 Task: Look for space in Calvià, Spain from 11th June, 2023 to 17th June, 2023 for 1 adult in price range Rs.5000 to Rs.12000. Place can be private room with 1  bedroom having 1 bed and 1 bathroom. Property type can be house, flat, guest house, hotel. Booking option can be shelf check-in. Required host language is English.
Action: Mouse moved to (285, 139)
Screenshot: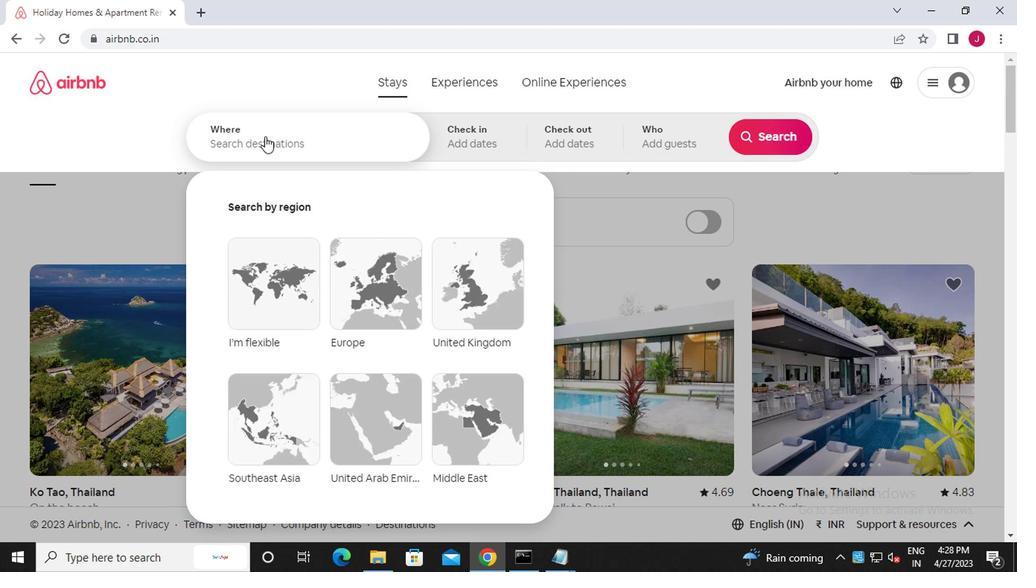 
Action: Mouse pressed left at (285, 139)
Screenshot: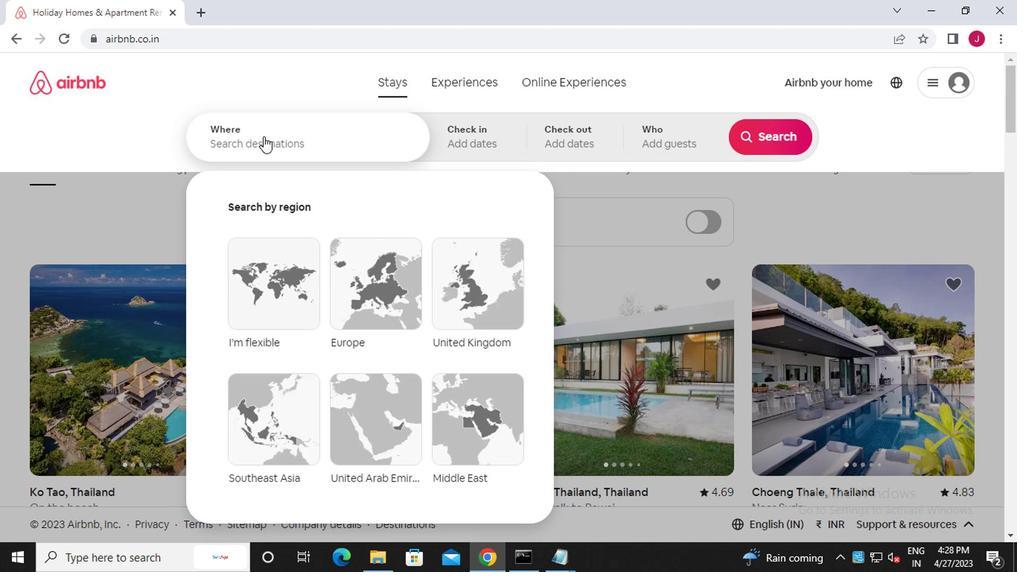 
Action: Mouse moved to (285, 137)
Screenshot: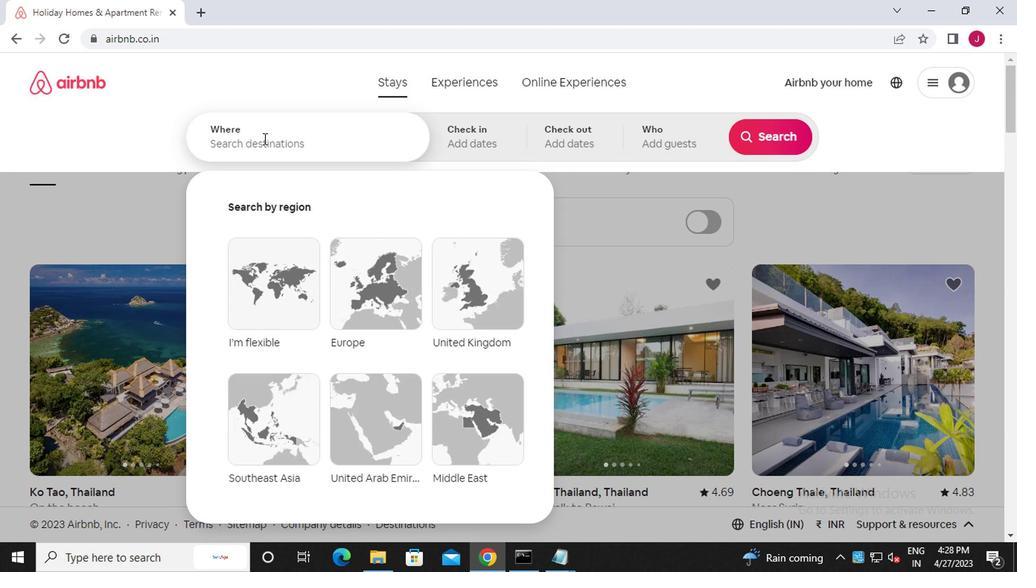 
Action: Key pressed c<Key.caps_lock>alvia
Screenshot: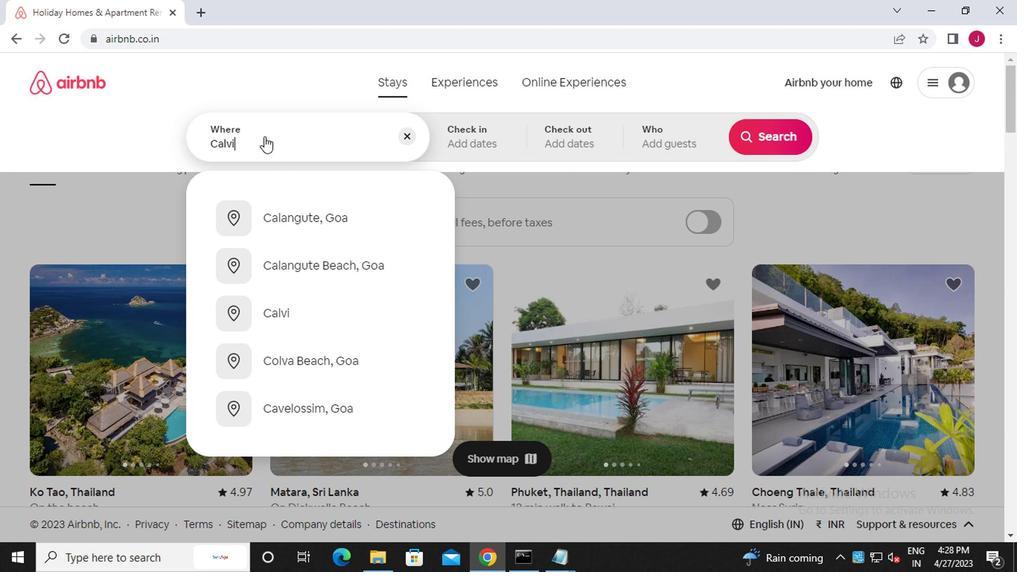 
Action: Mouse moved to (344, 265)
Screenshot: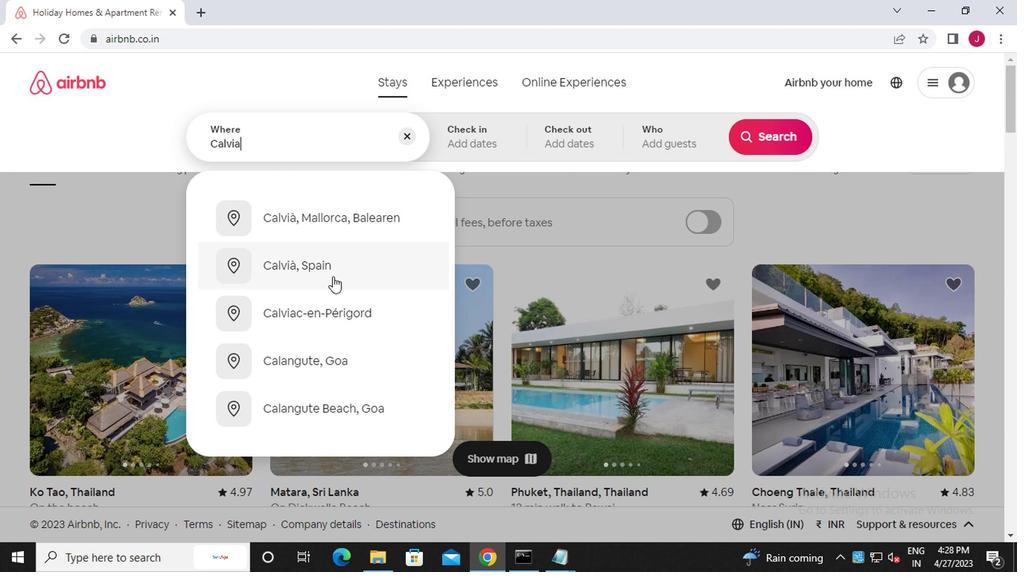 
Action: Mouse pressed left at (344, 265)
Screenshot: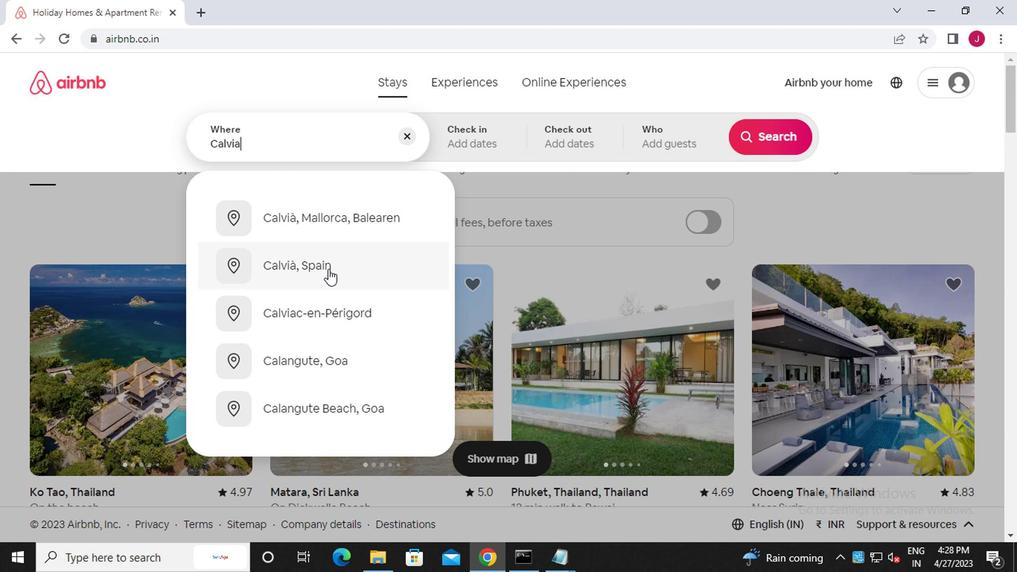 
Action: Mouse moved to (758, 260)
Screenshot: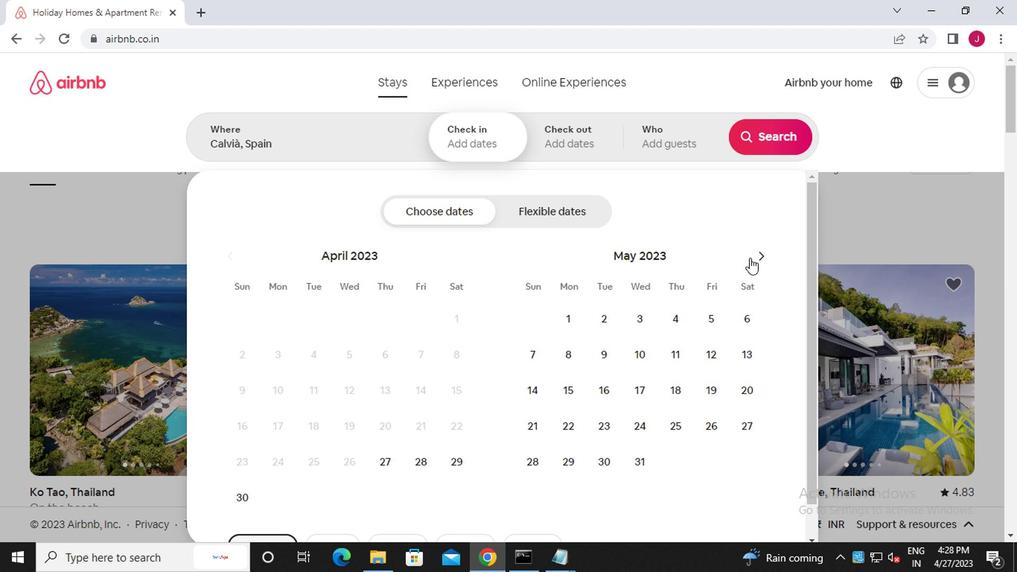 
Action: Mouse pressed left at (758, 260)
Screenshot: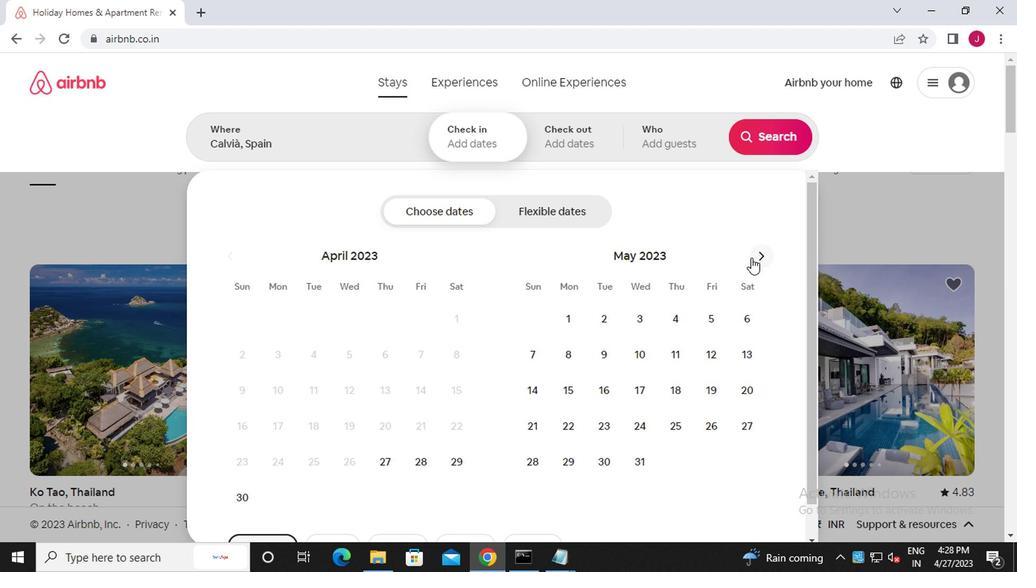 
Action: Mouse moved to (550, 385)
Screenshot: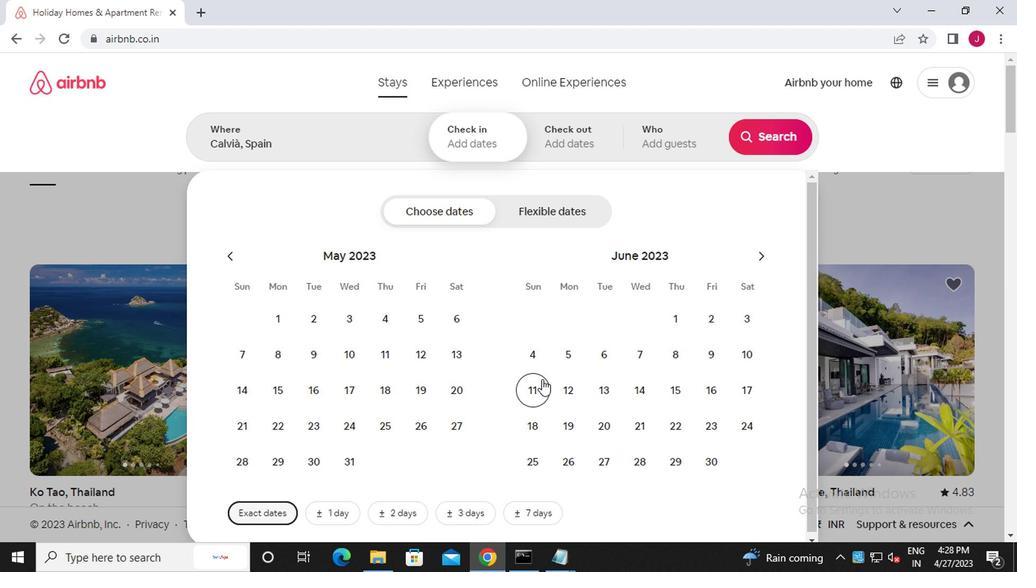 
Action: Mouse pressed left at (550, 385)
Screenshot: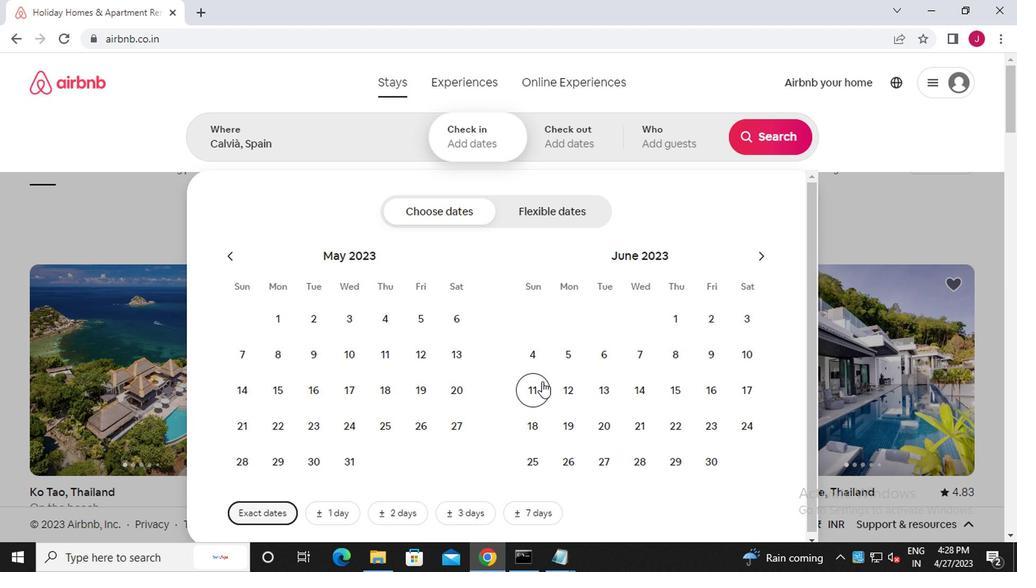 
Action: Mouse moved to (742, 389)
Screenshot: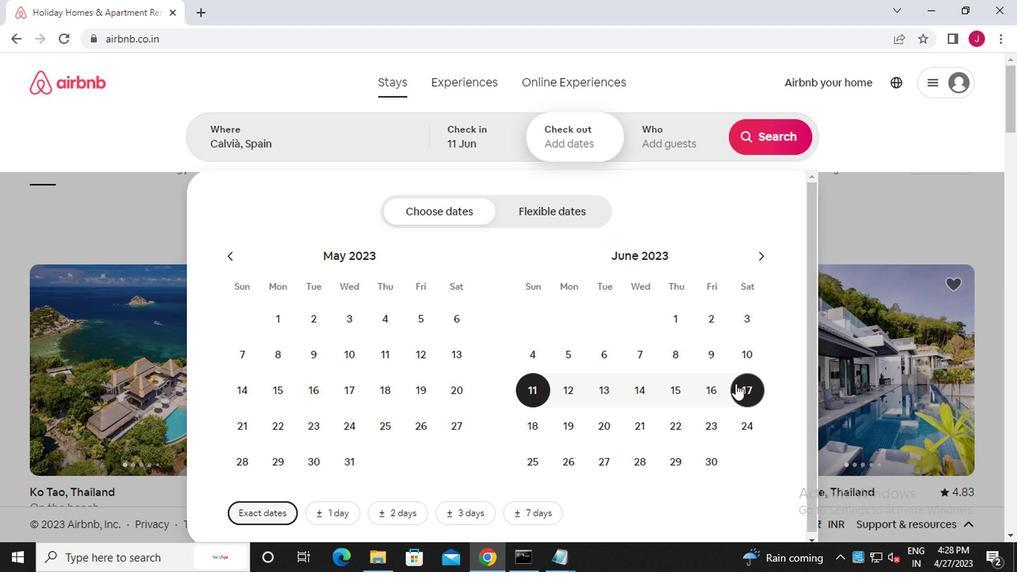 
Action: Mouse pressed left at (742, 389)
Screenshot: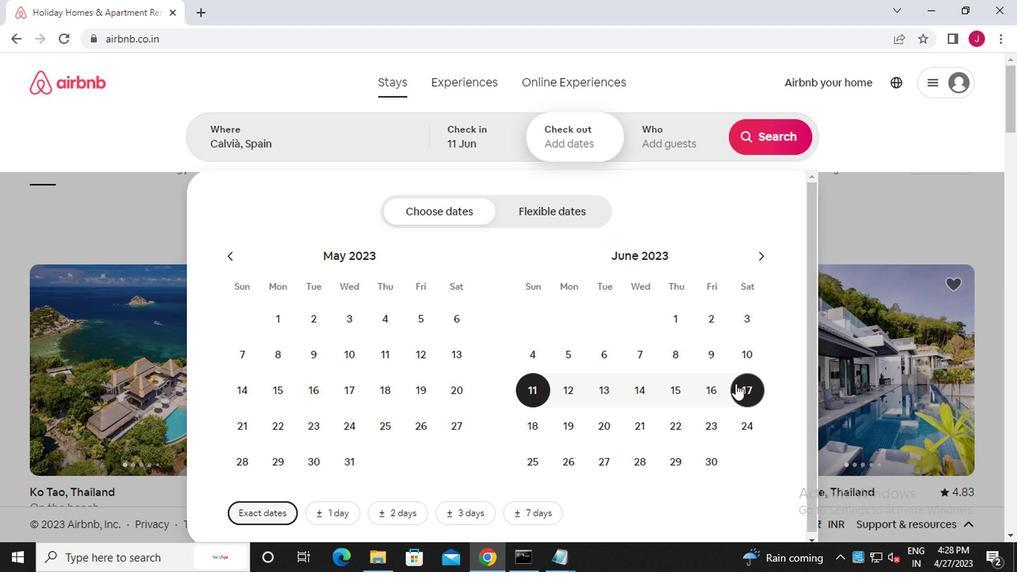 
Action: Mouse moved to (679, 145)
Screenshot: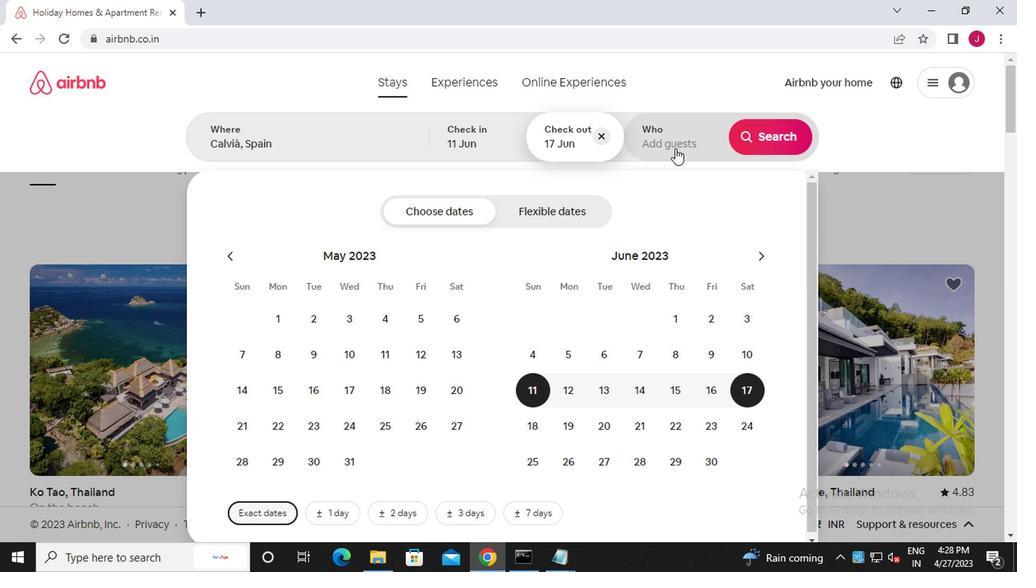
Action: Mouse pressed left at (679, 145)
Screenshot: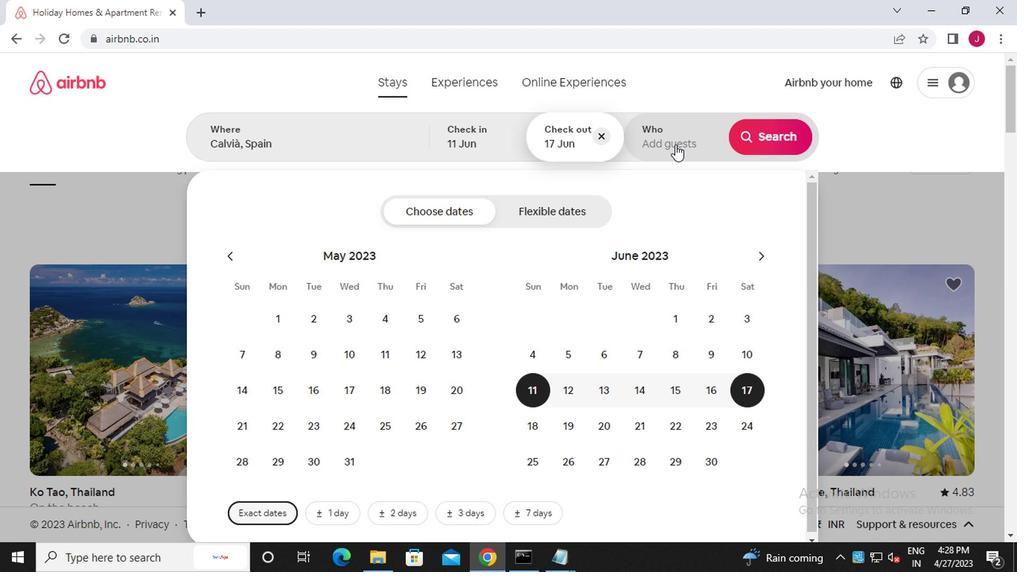 
Action: Mouse moved to (776, 215)
Screenshot: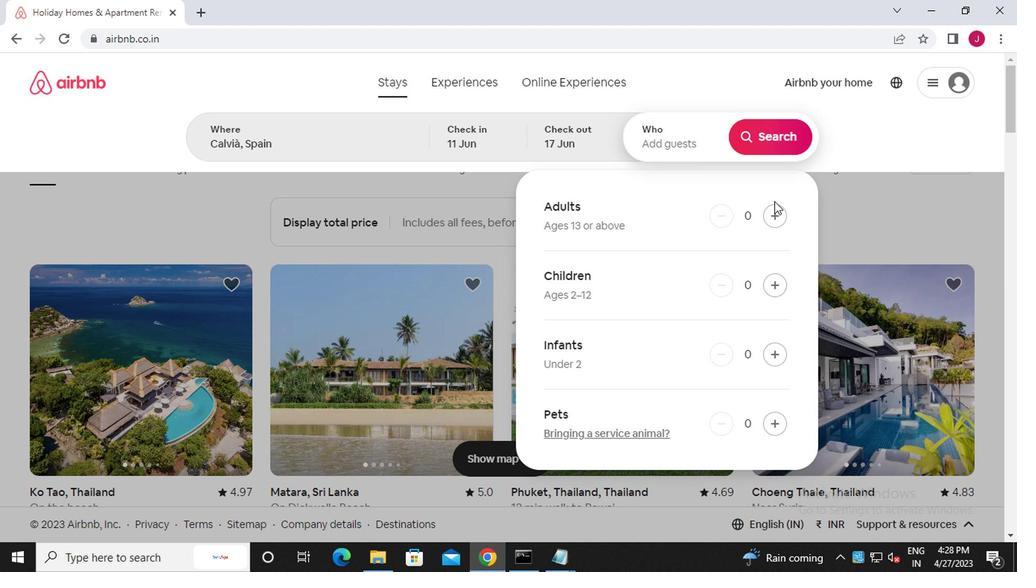 
Action: Mouse pressed left at (776, 215)
Screenshot: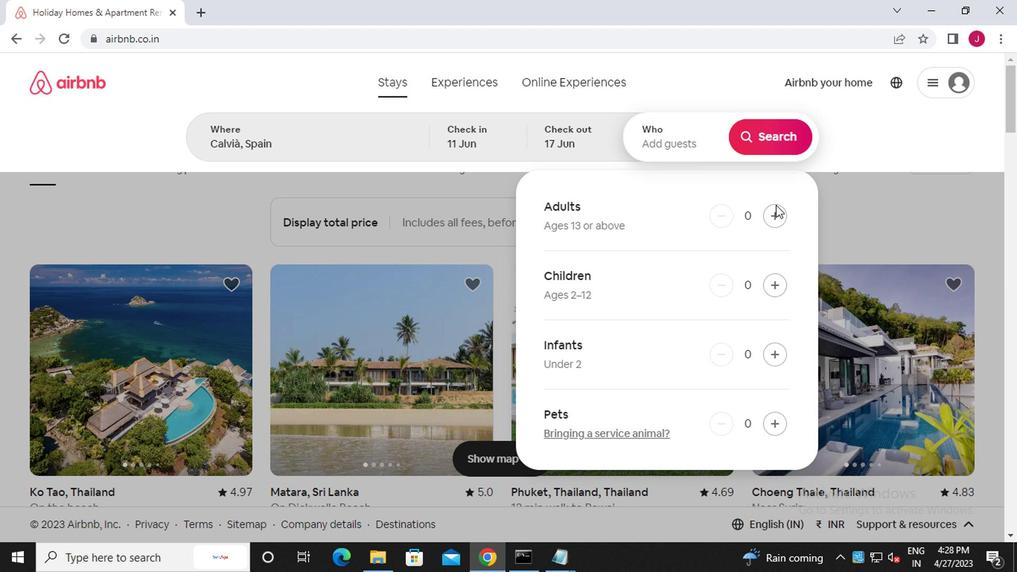 
Action: Mouse moved to (771, 138)
Screenshot: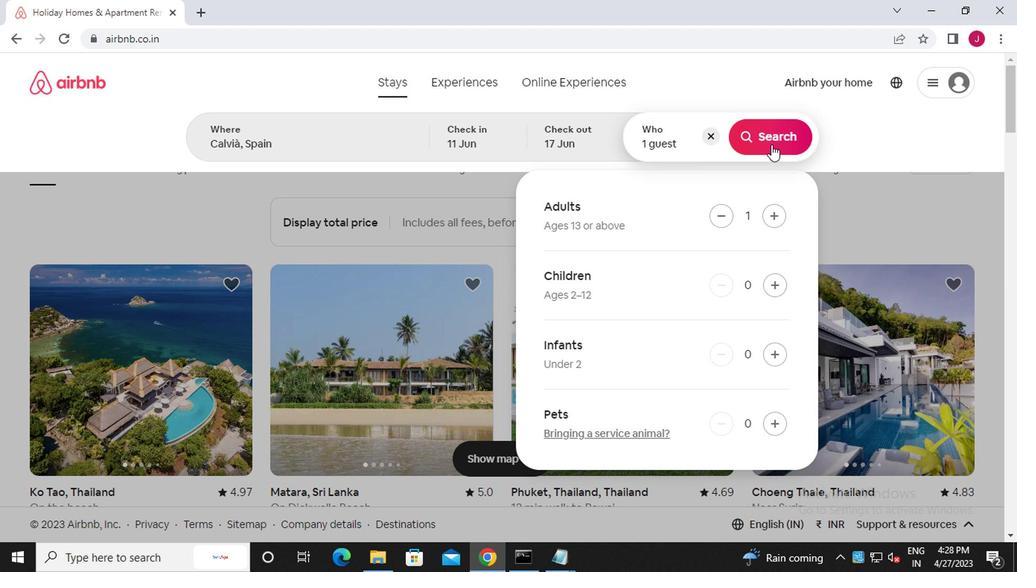 
Action: Mouse pressed left at (771, 138)
Screenshot: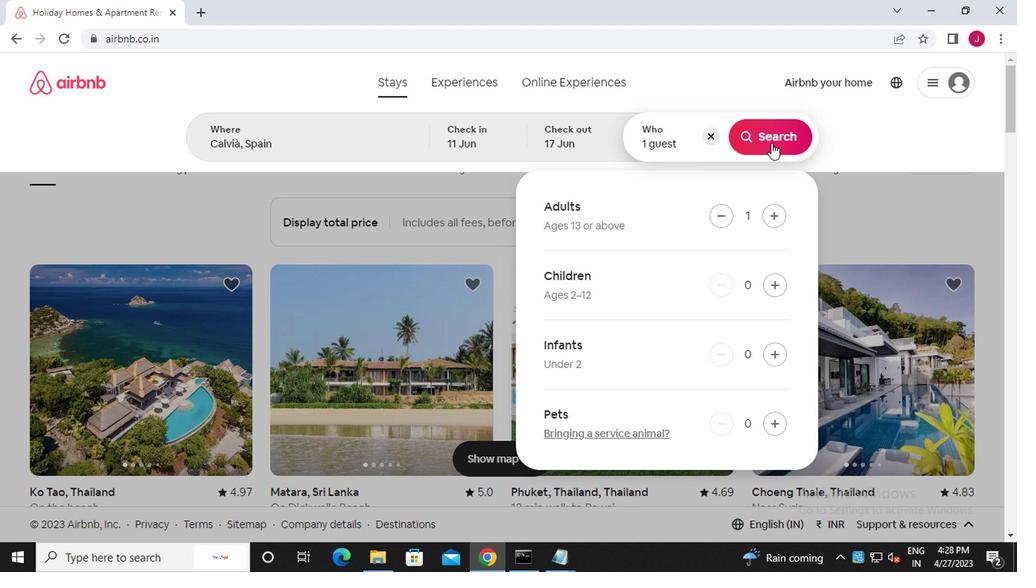 
Action: Mouse moved to (955, 153)
Screenshot: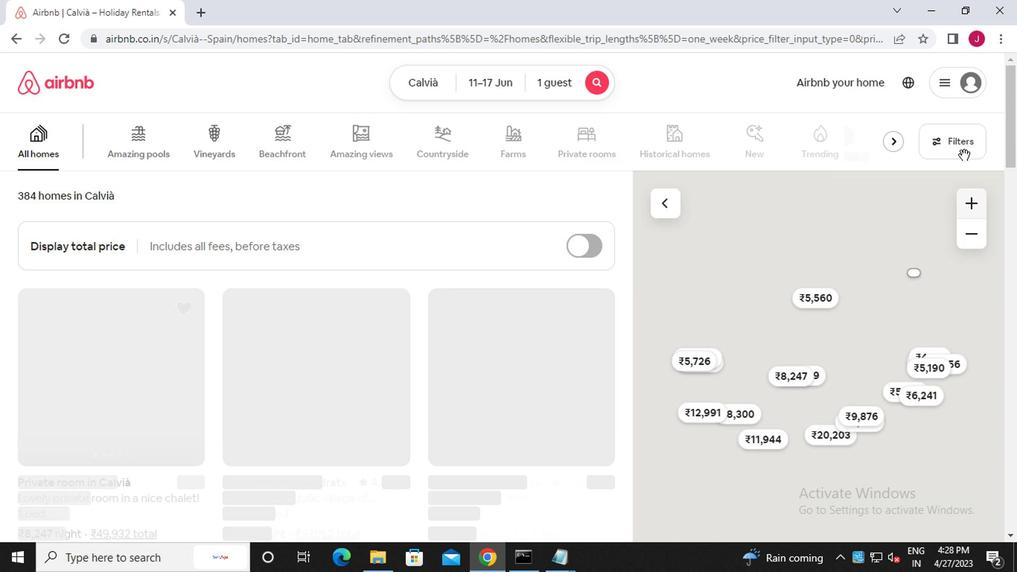 
Action: Mouse pressed left at (955, 153)
Screenshot: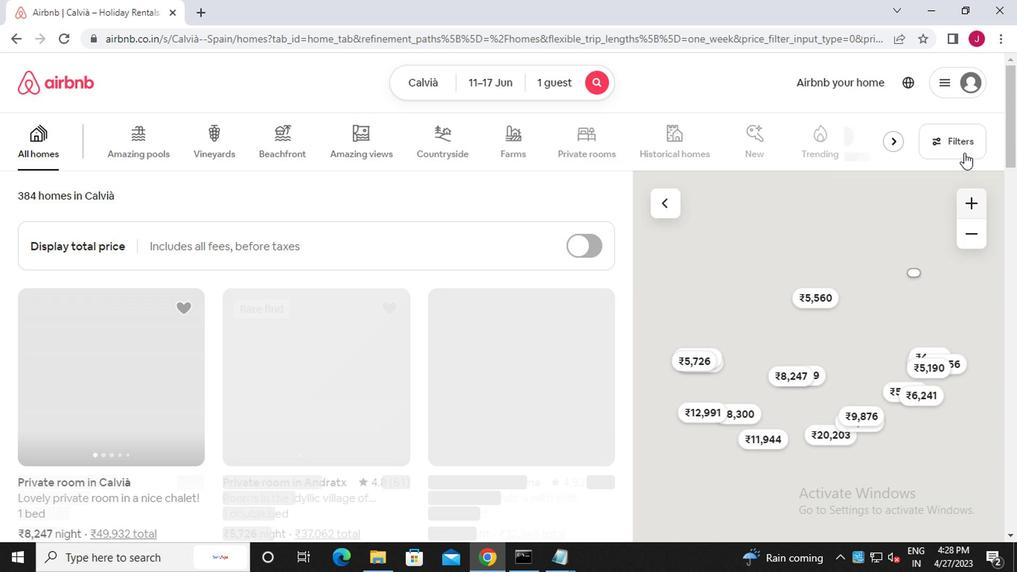
Action: Mouse moved to (362, 331)
Screenshot: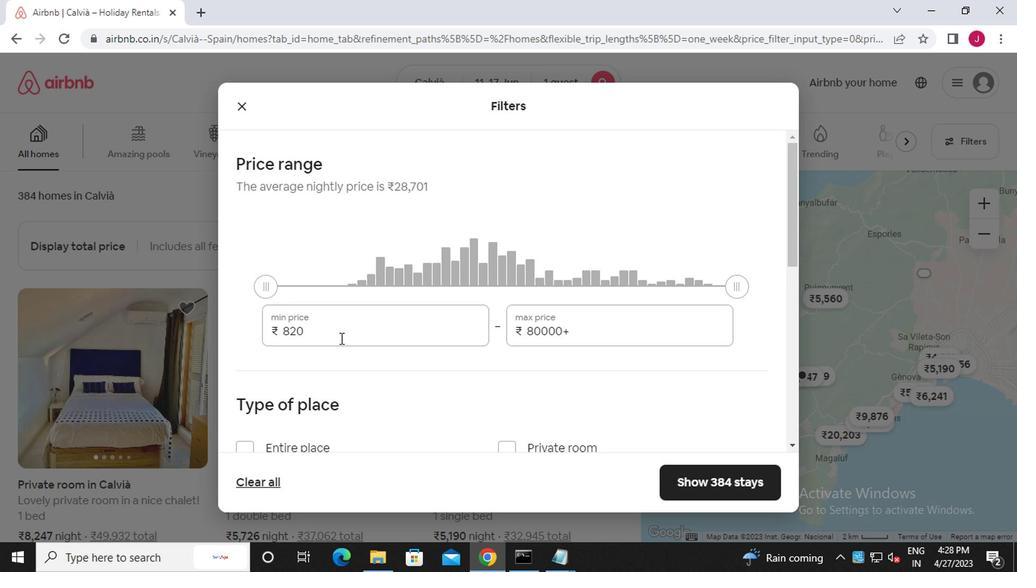 
Action: Mouse pressed left at (362, 331)
Screenshot: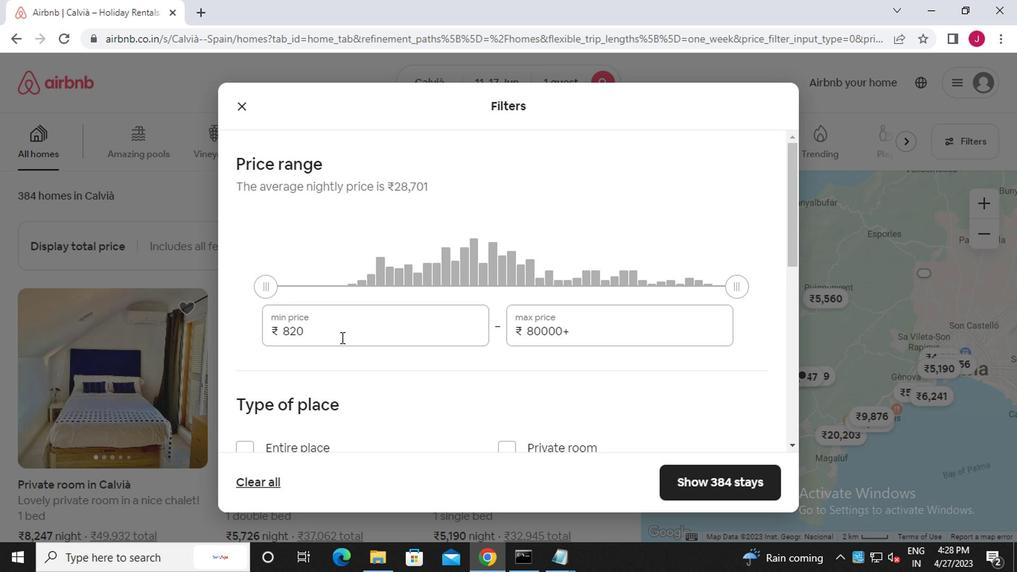 
Action: Mouse moved to (362, 330)
Screenshot: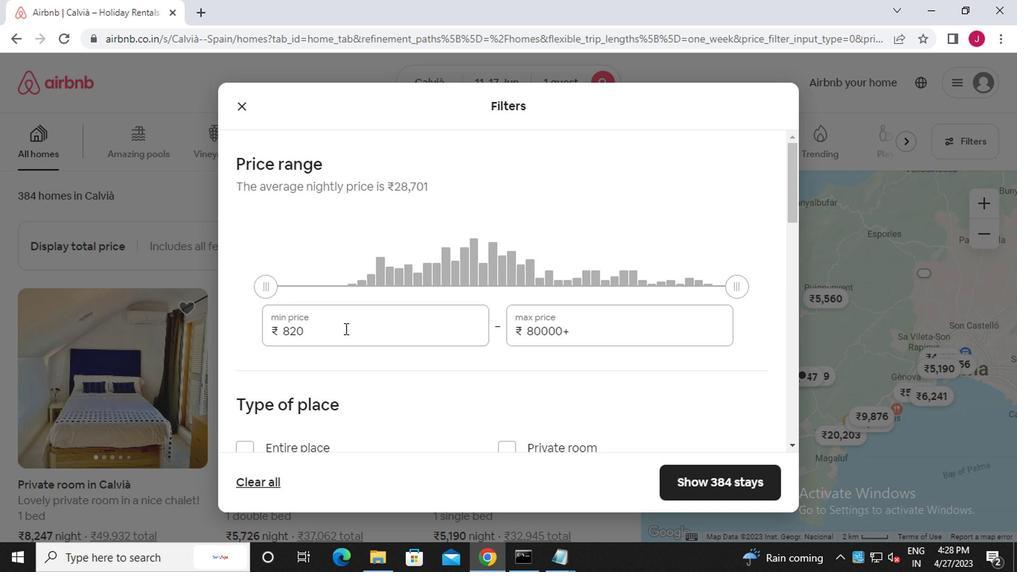 
Action: Key pressed <Key.backspace><Key.backspace><Key.backspace><<101>><<96>><<96>><<96>>
Screenshot: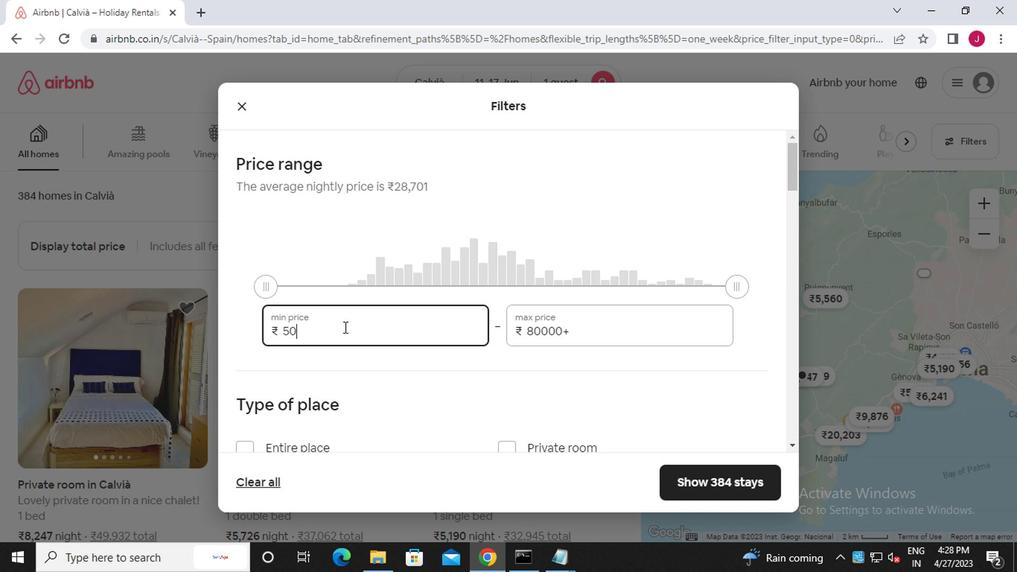 
Action: Mouse moved to (628, 330)
Screenshot: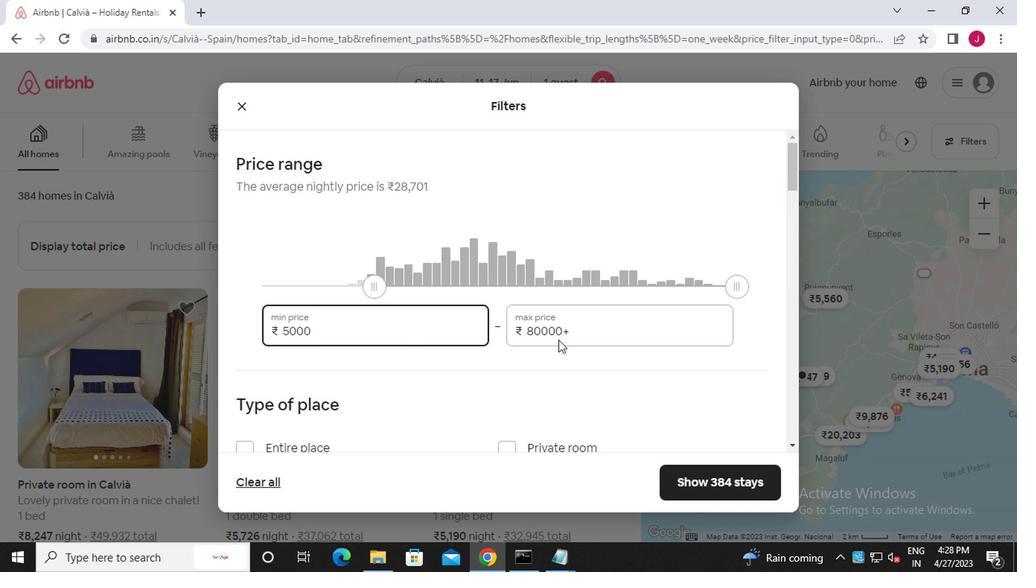 
Action: Mouse pressed left at (628, 330)
Screenshot: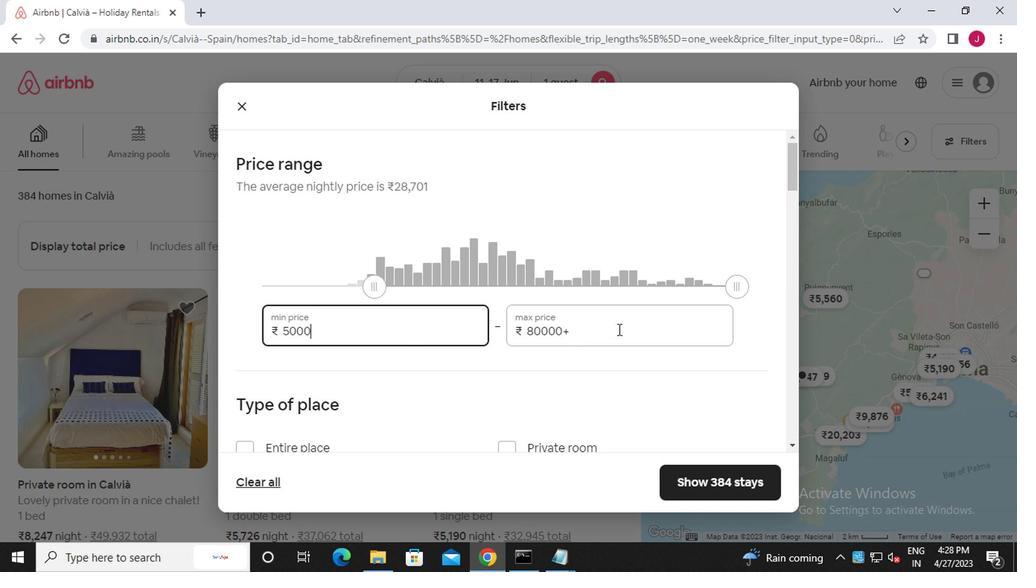 
Action: Mouse moved to (623, 330)
Screenshot: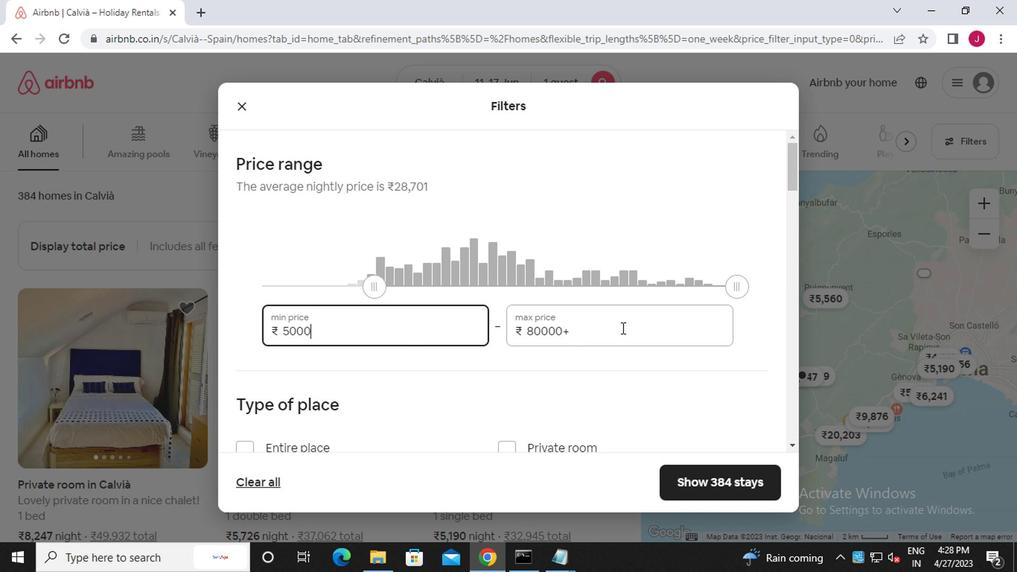 
Action: Key pressed <Key.backspace><Key.backspace><Key.backspace><Key.backspace><Key.backspace><Key.backspace><Key.backspace><Key.backspace><Key.backspace><Key.backspace><Key.backspace><Key.backspace><Key.backspace><Key.backspace><Key.backspace><<97>><<98>><<96>><<96>><<96>>
Screenshot: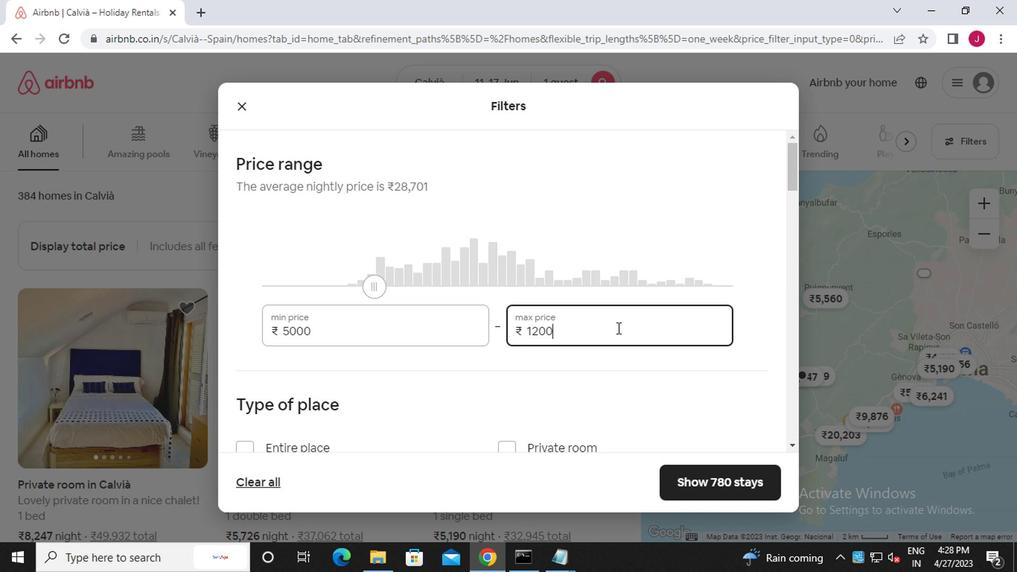 
Action: Mouse moved to (622, 330)
Screenshot: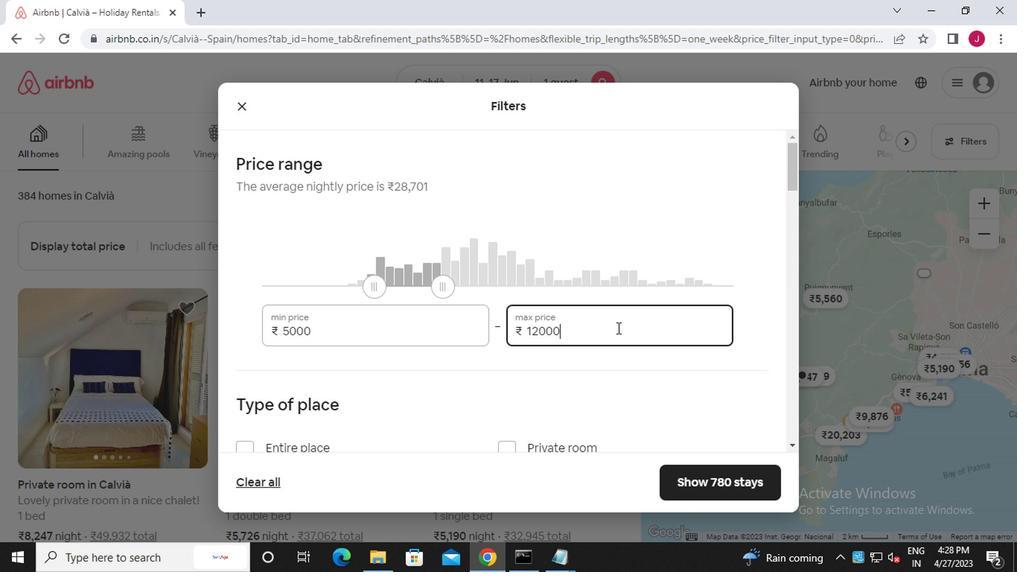 
Action: Mouse scrolled (622, 330) with delta (0, 0)
Screenshot: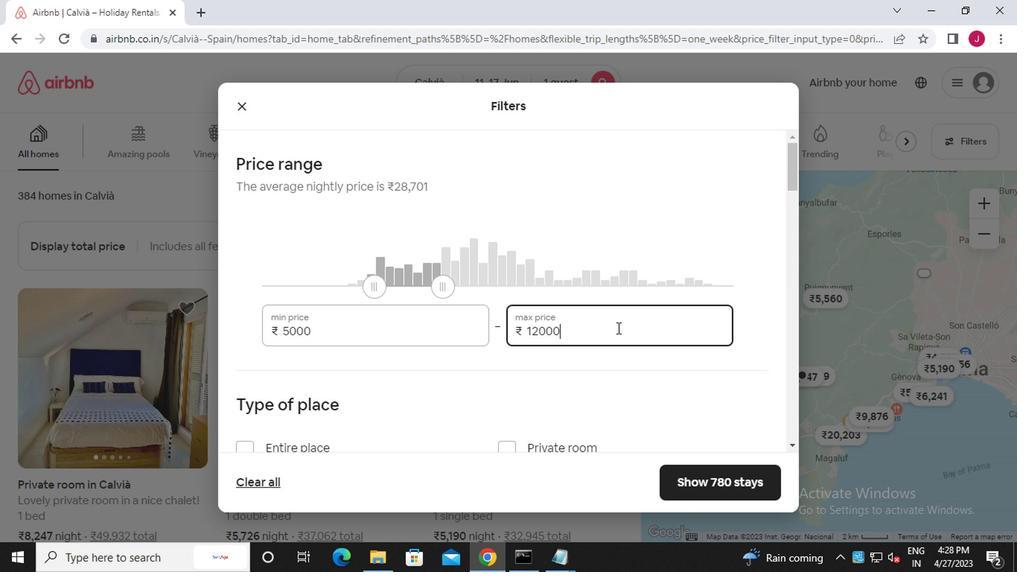 
Action: Mouse moved to (622, 330)
Screenshot: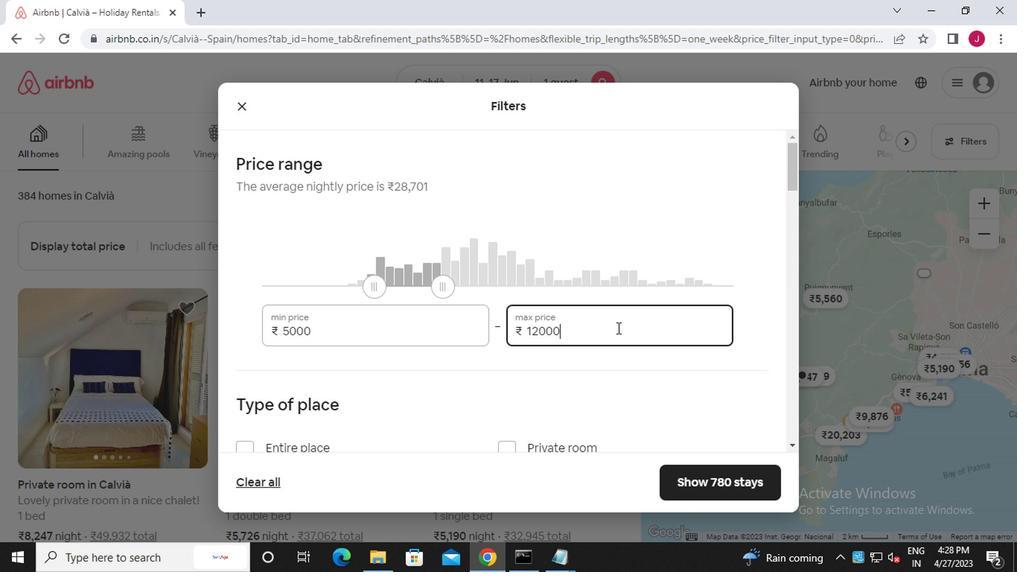 
Action: Mouse scrolled (622, 330) with delta (0, 0)
Screenshot: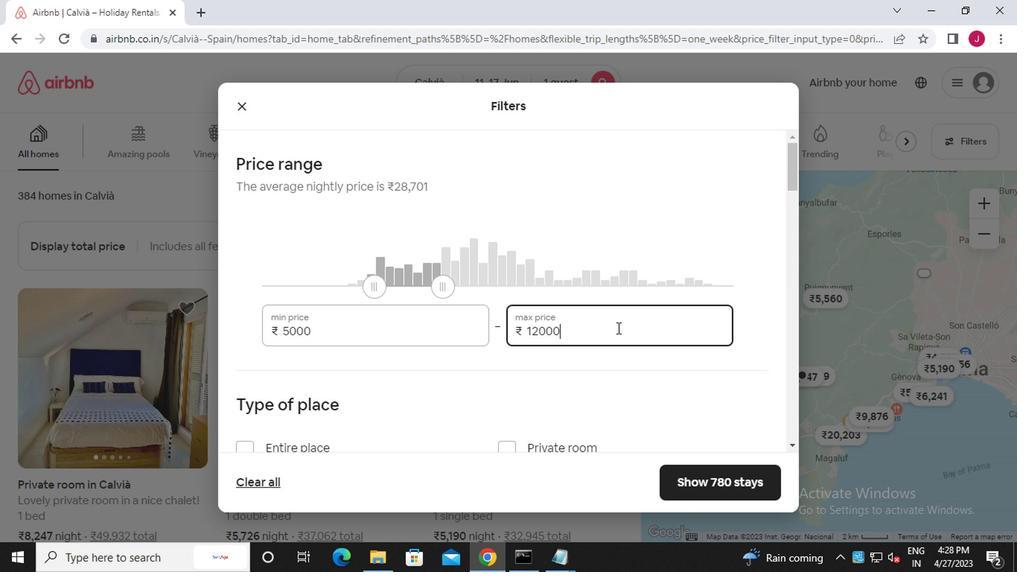 
Action: Mouse moved to (521, 301)
Screenshot: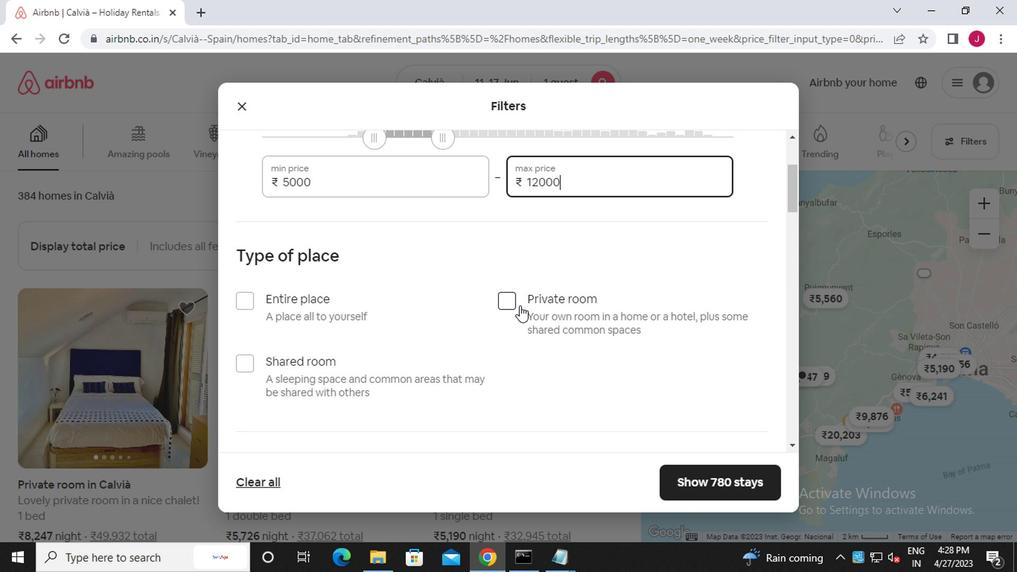 
Action: Mouse pressed left at (521, 301)
Screenshot: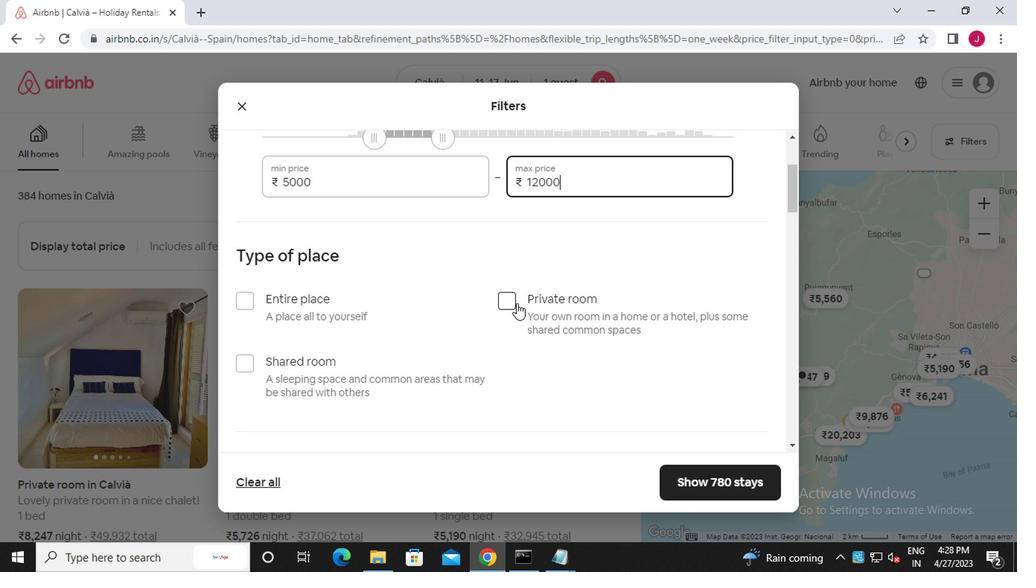 
Action: Mouse moved to (424, 328)
Screenshot: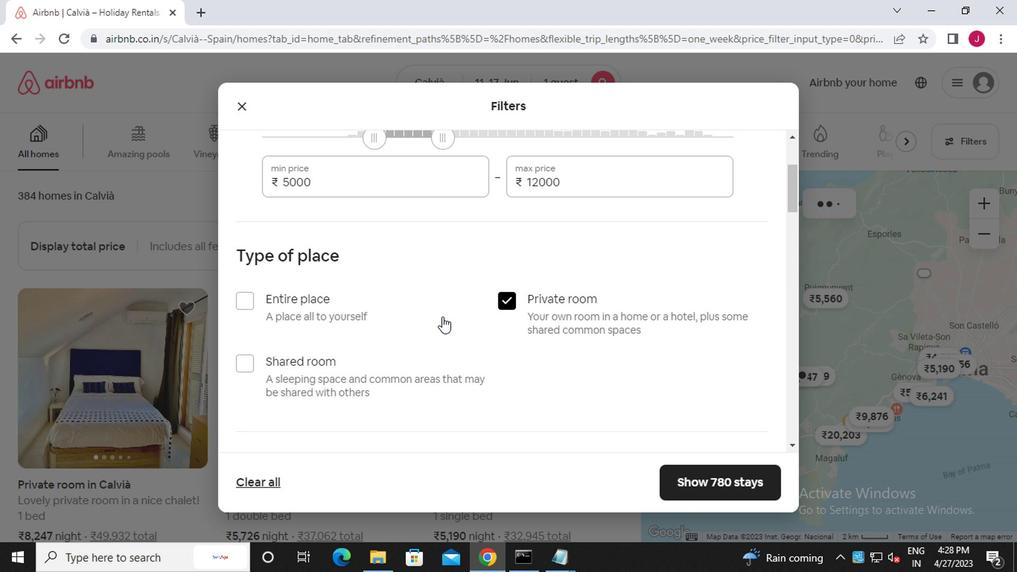 
Action: Mouse scrolled (424, 327) with delta (0, -1)
Screenshot: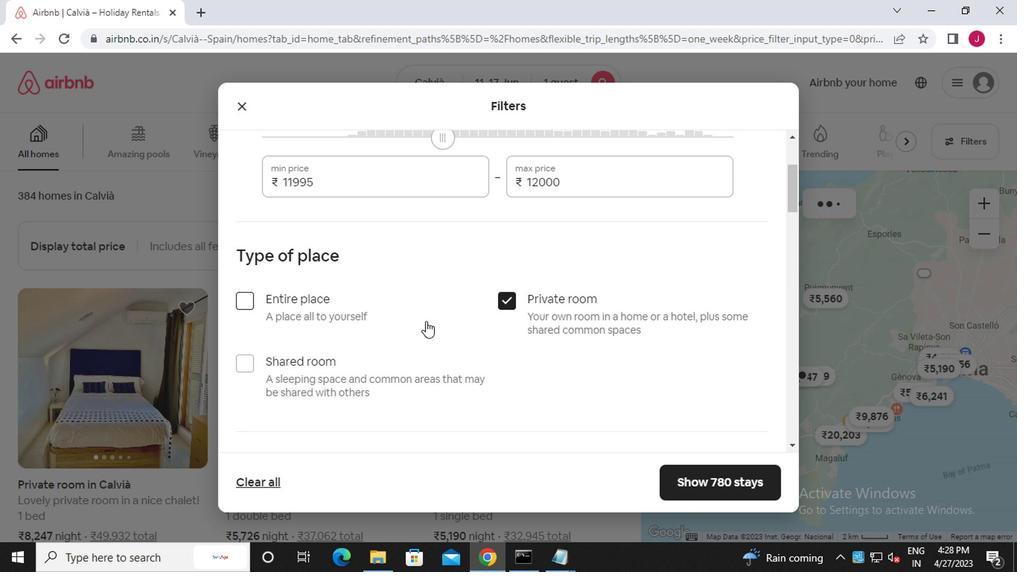 
Action: Mouse moved to (421, 328)
Screenshot: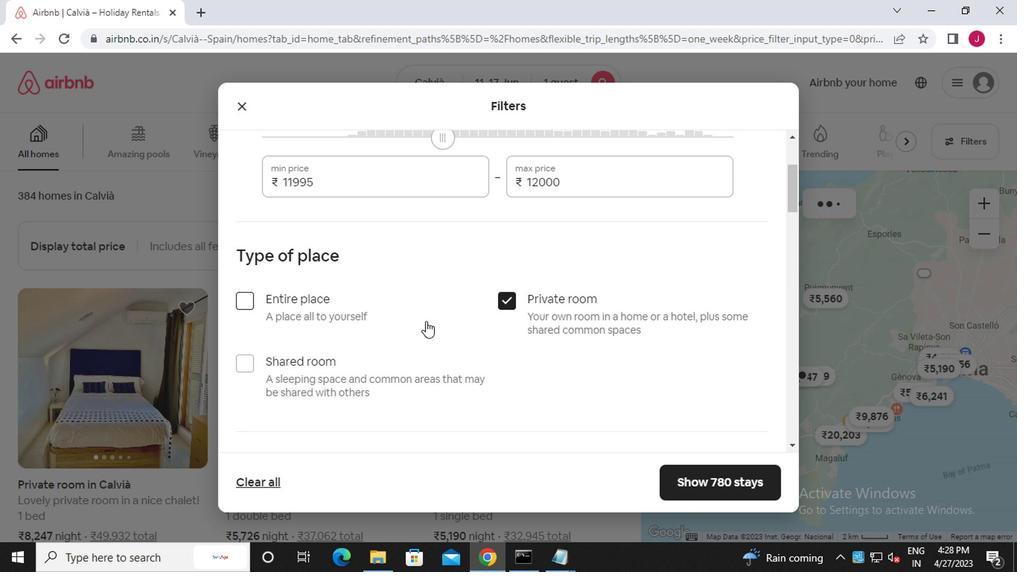 
Action: Mouse scrolled (421, 328) with delta (0, 0)
Screenshot: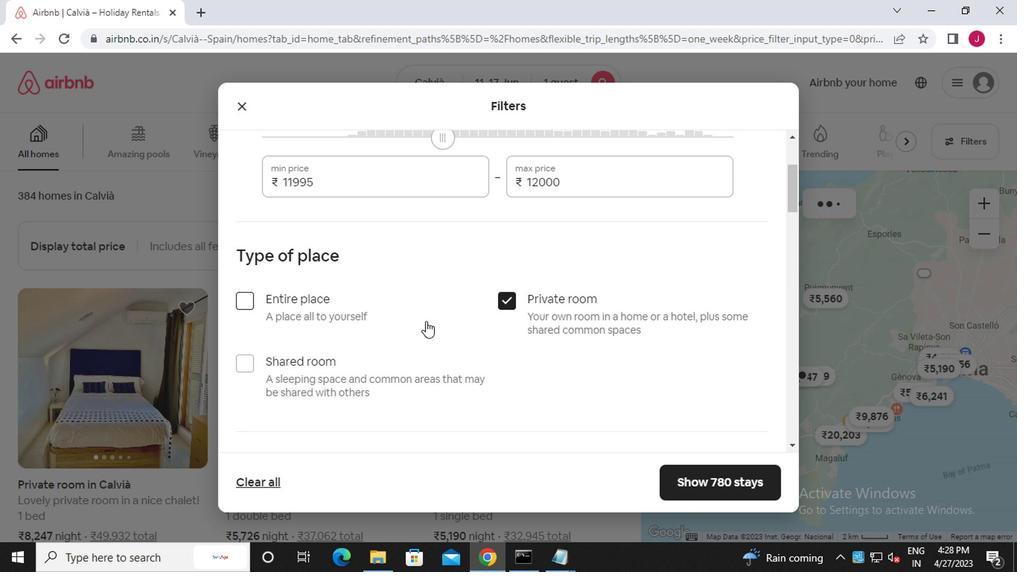 
Action: Mouse moved to (421, 328)
Screenshot: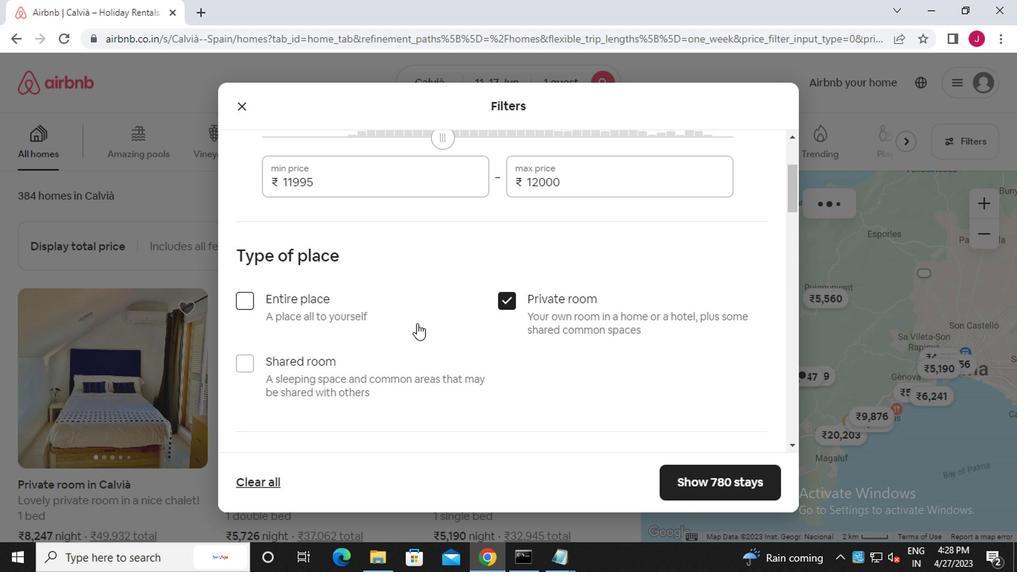 
Action: Mouse scrolled (421, 328) with delta (0, 0)
Screenshot: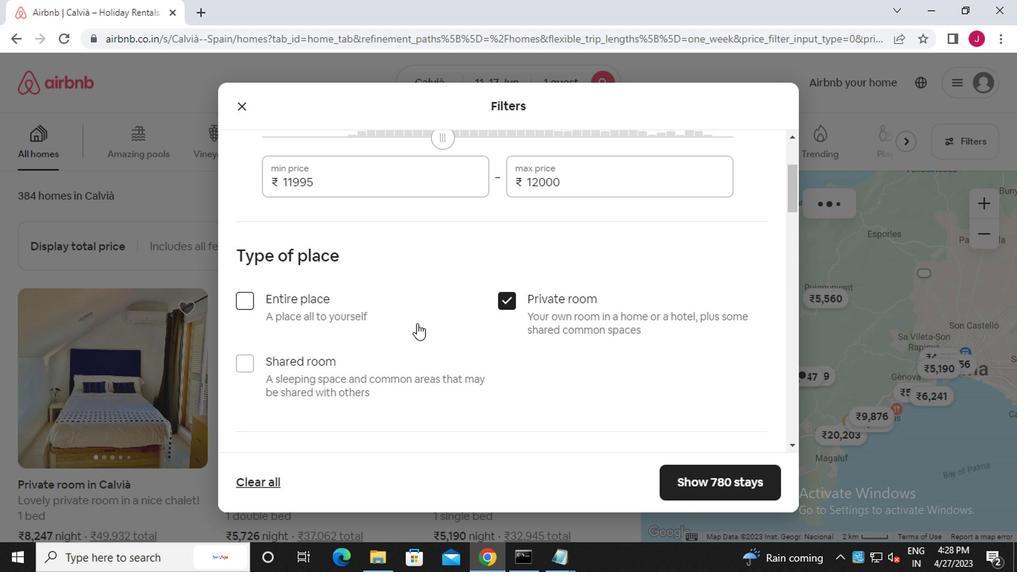 
Action: Mouse moved to (420, 328)
Screenshot: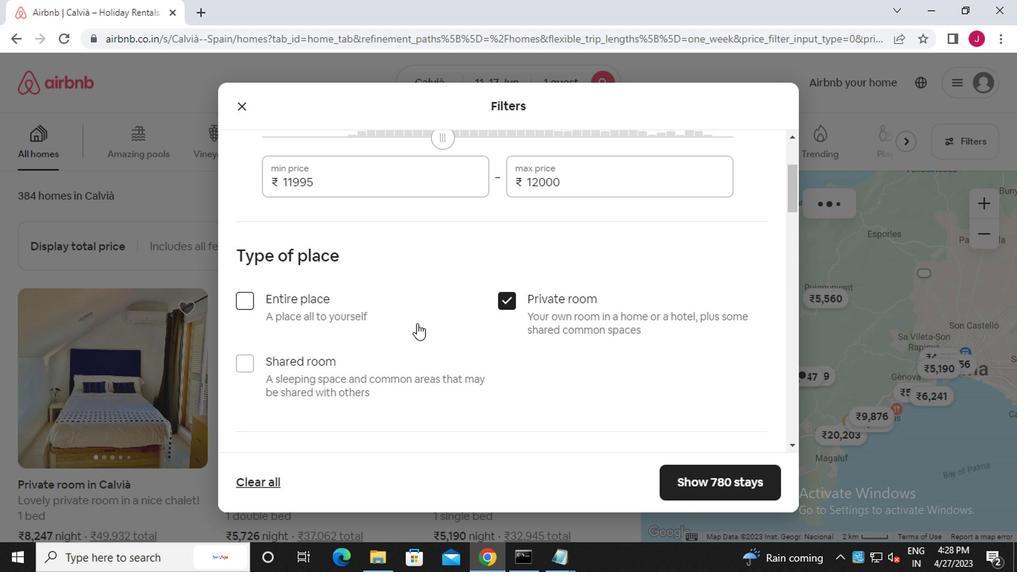 
Action: Mouse scrolled (420, 328) with delta (0, 0)
Screenshot: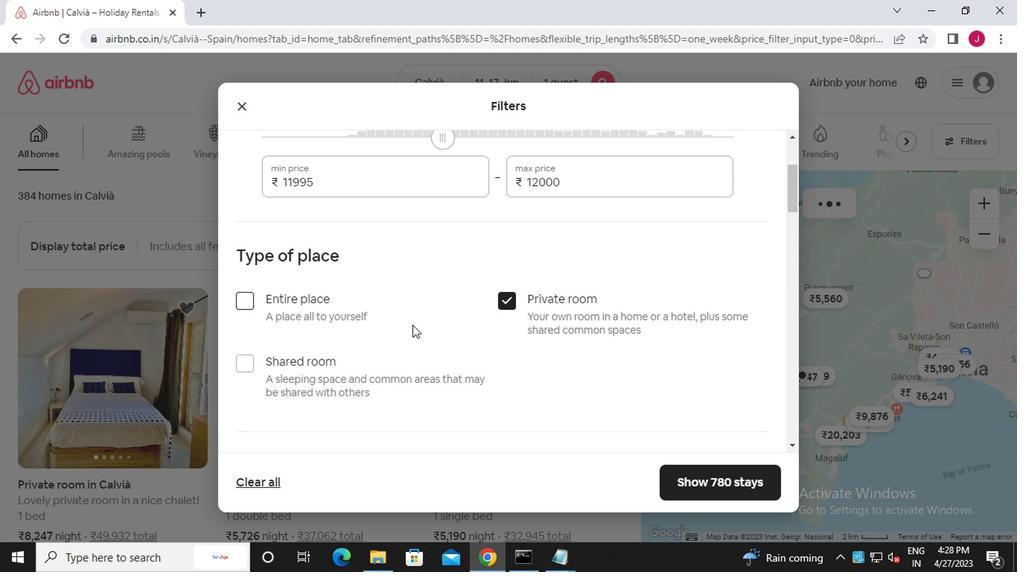 
Action: Mouse moved to (335, 248)
Screenshot: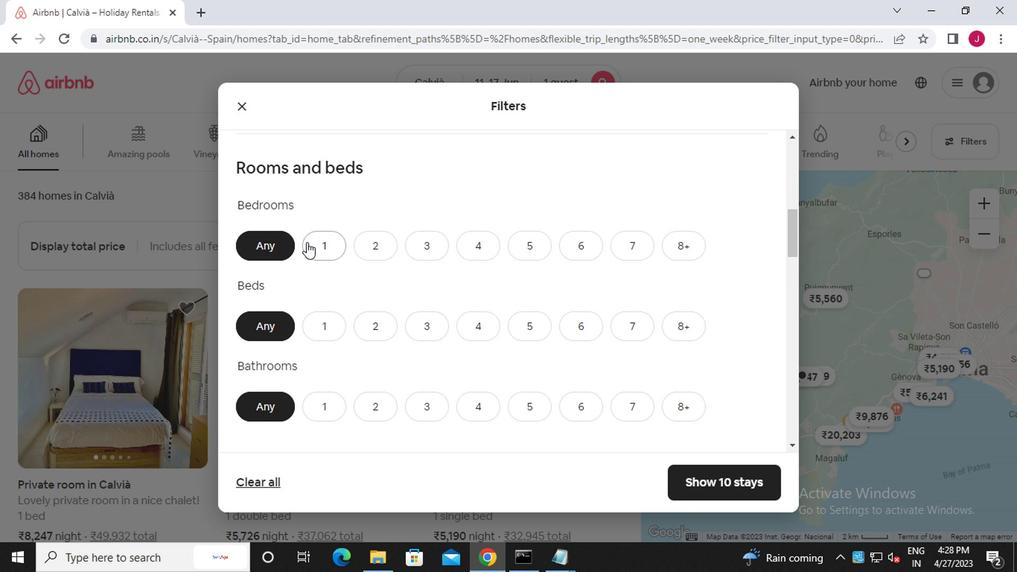 
Action: Mouse pressed left at (335, 248)
Screenshot: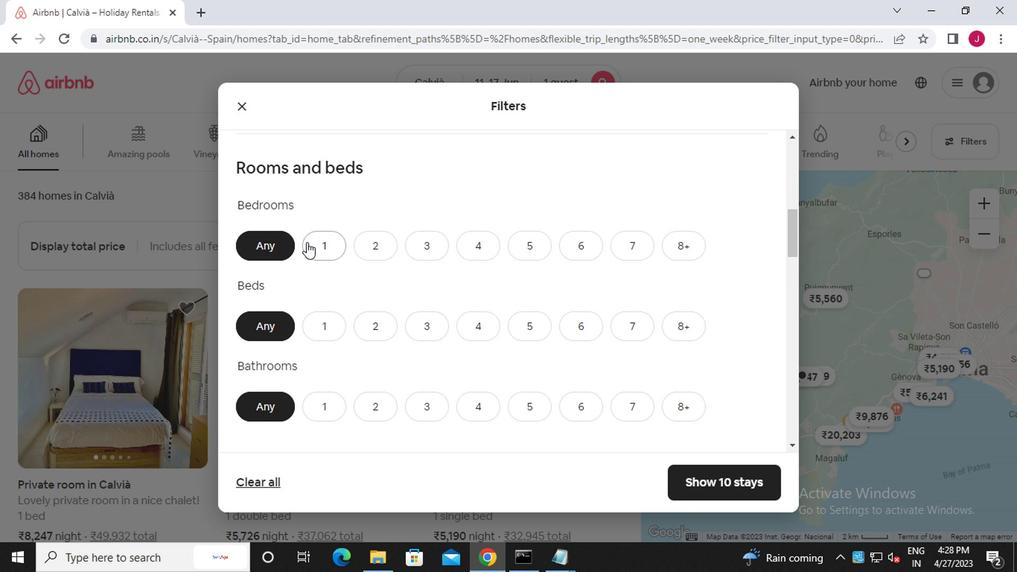 
Action: Mouse moved to (348, 315)
Screenshot: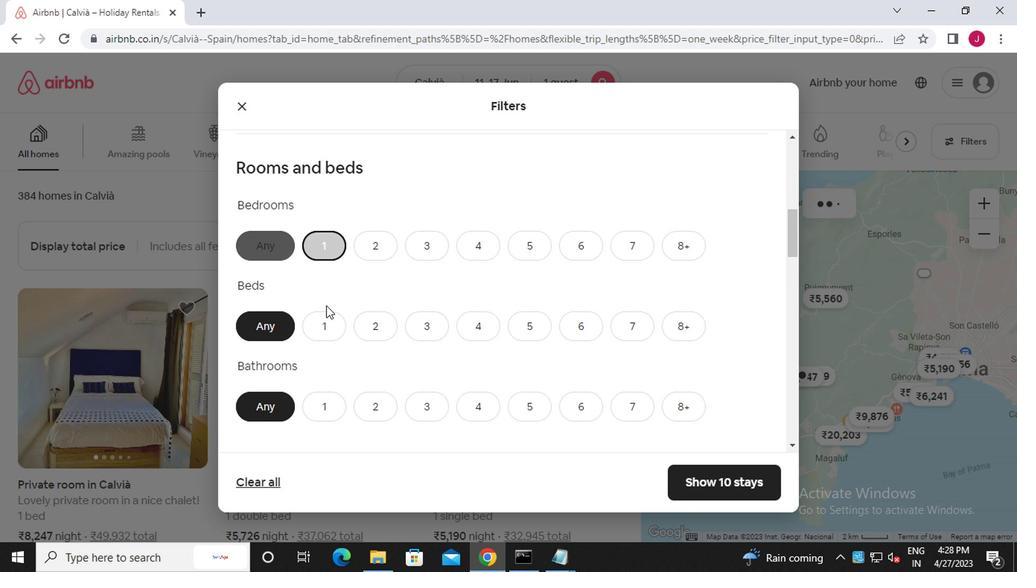
Action: Mouse pressed left at (348, 315)
Screenshot: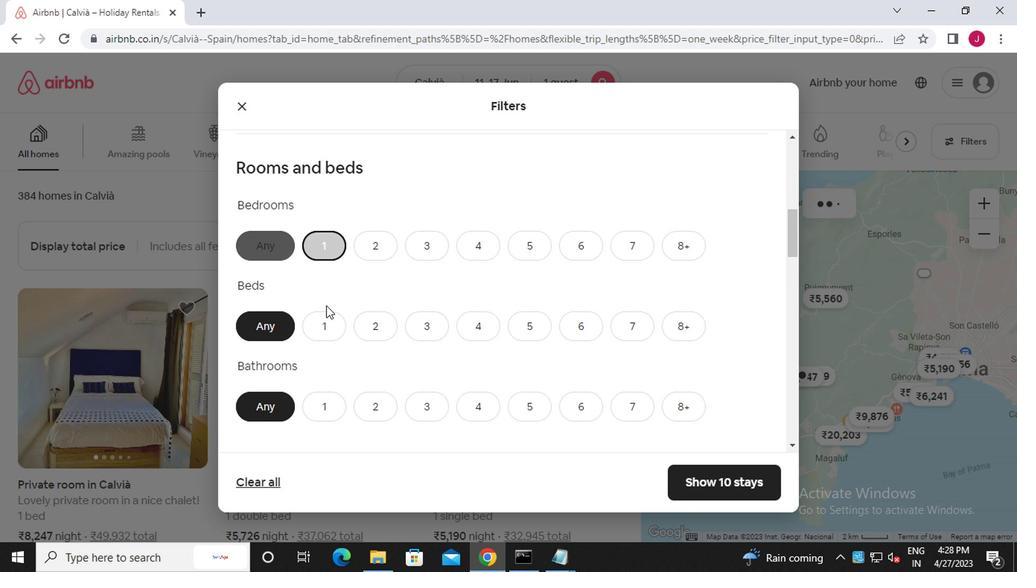 
Action: Mouse moved to (349, 407)
Screenshot: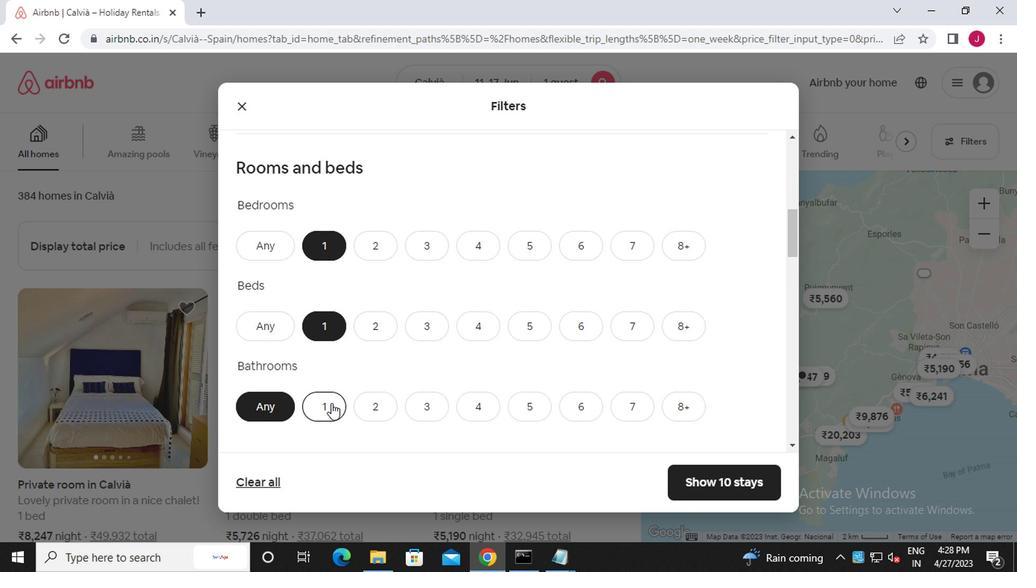 
Action: Mouse pressed left at (349, 407)
Screenshot: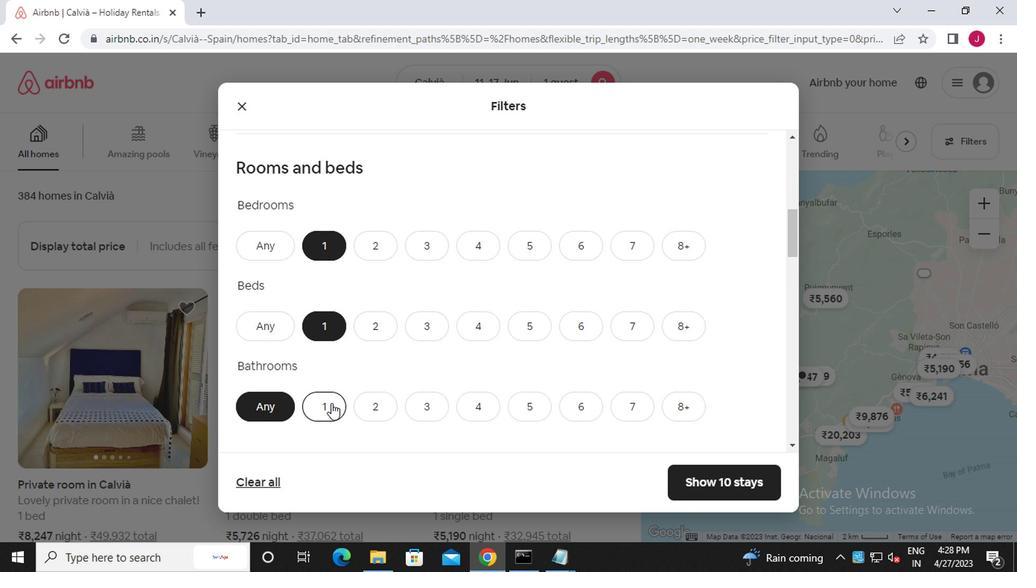 
Action: Mouse moved to (349, 415)
Screenshot: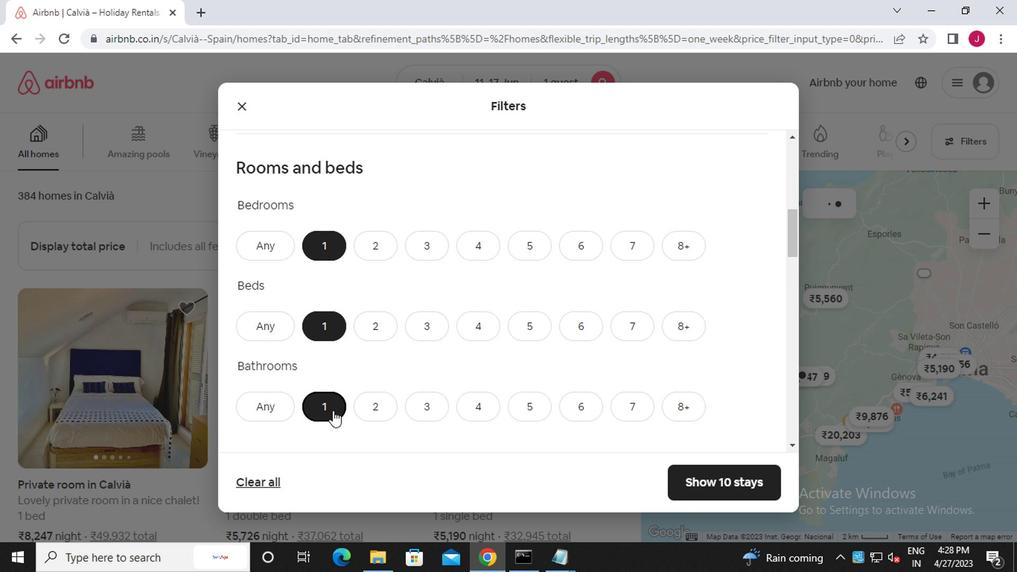 
Action: Mouse scrolled (349, 414) with delta (0, 0)
Screenshot: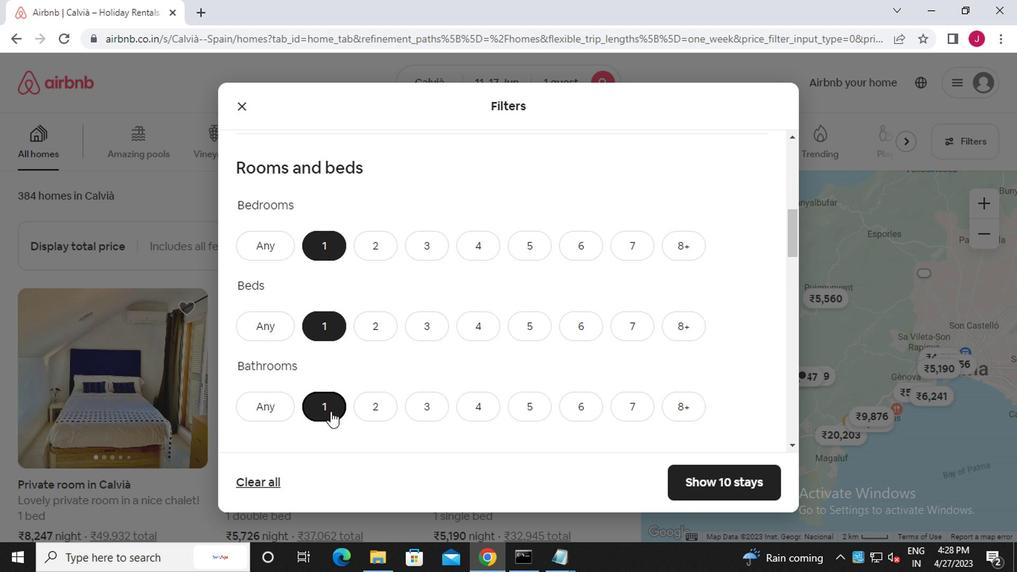 
Action: Mouse scrolled (349, 414) with delta (0, 0)
Screenshot: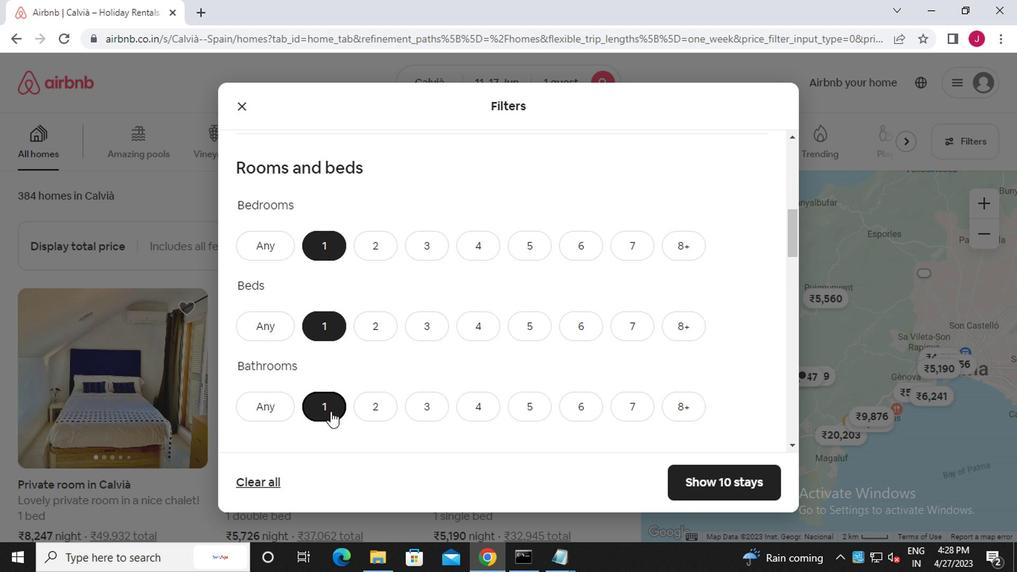 
Action: Mouse moved to (316, 405)
Screenshot: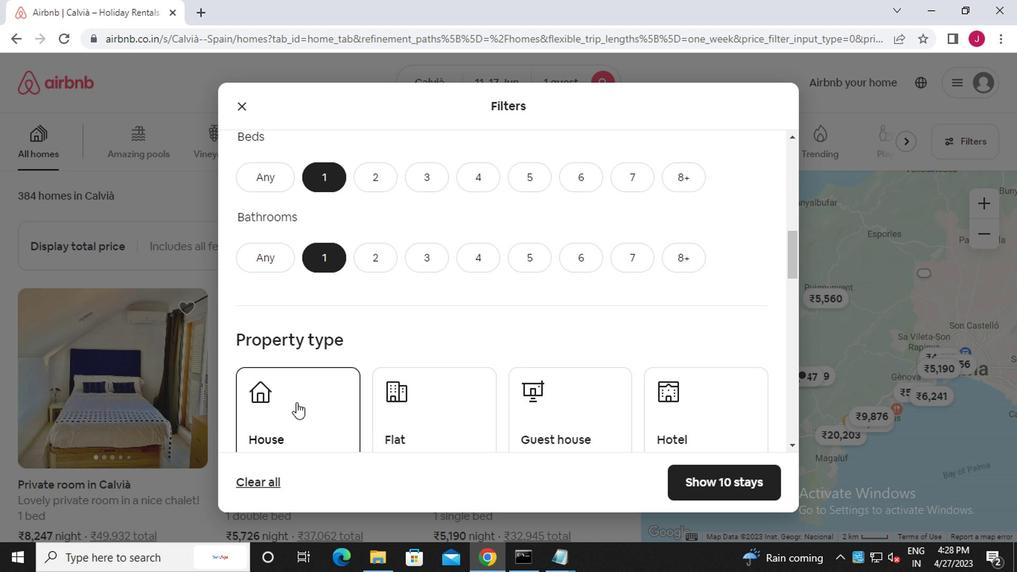 
Action: Mouse pressed left at (316, 405)
Screenshot: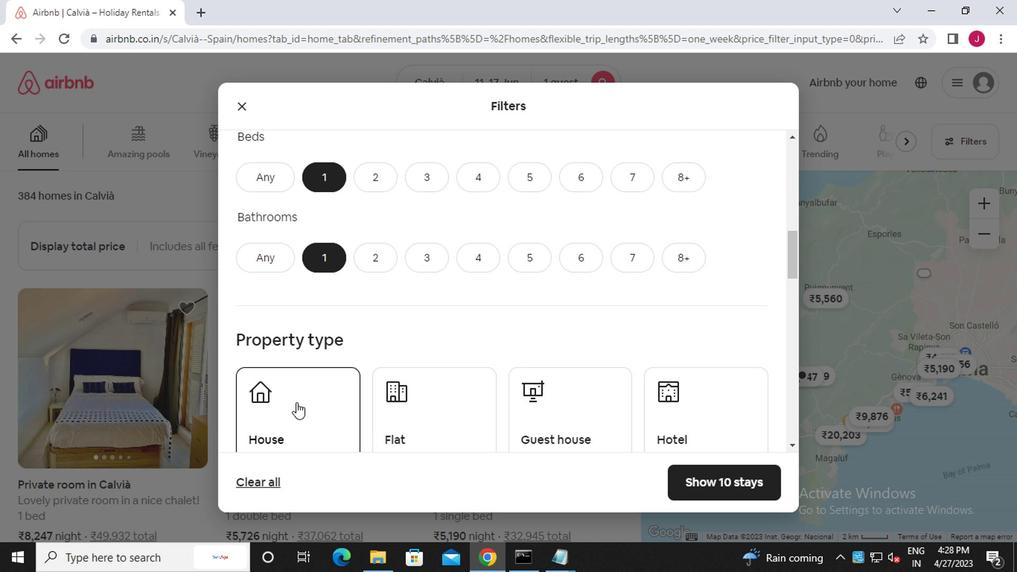 
Action: Mouse moved to (434, 423)
Screenshot: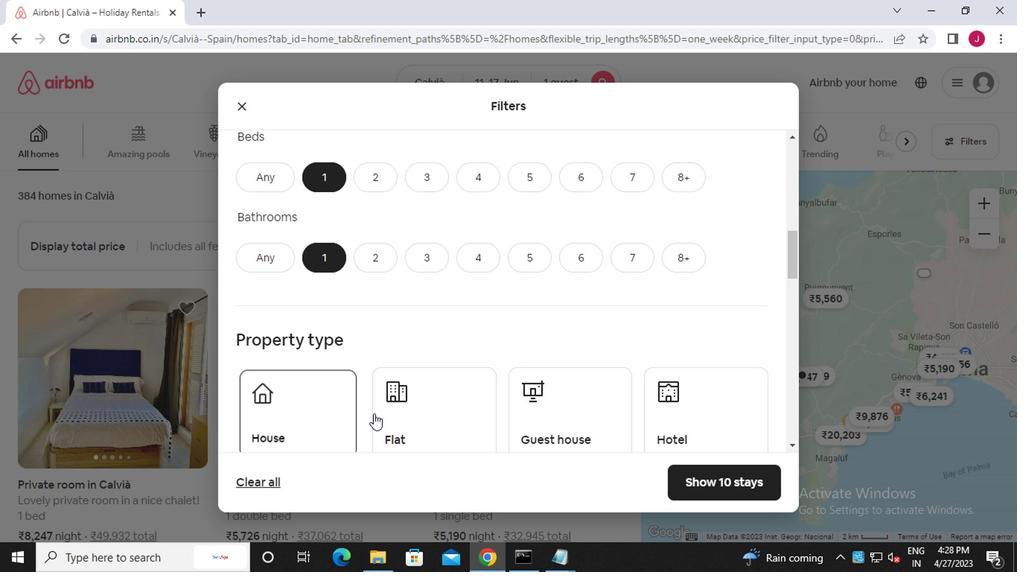 
Action: Mouse pressed left at (434, 423)
Screenshot: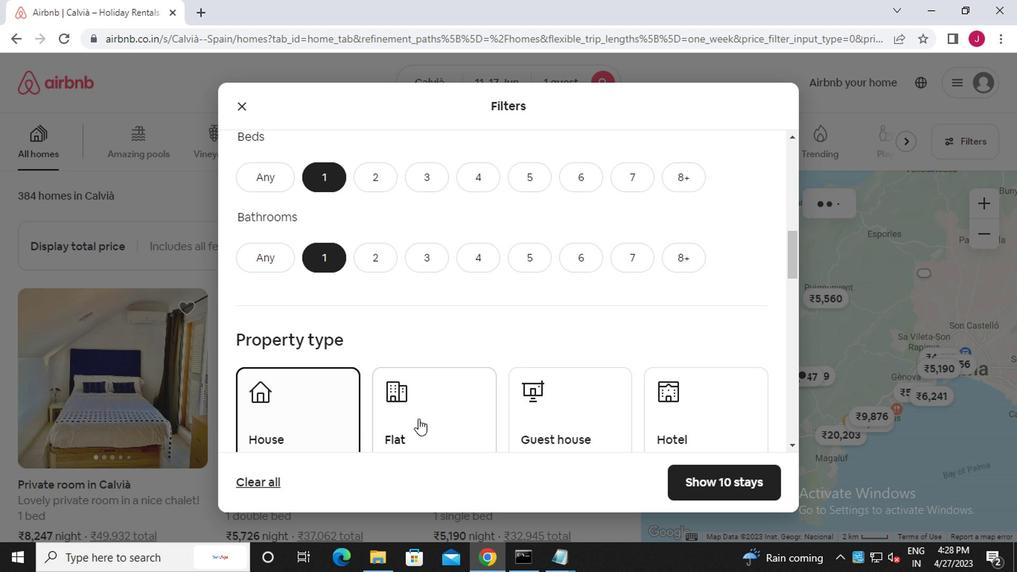 
Action: Mouse moved to (555, 427)
Screenshot: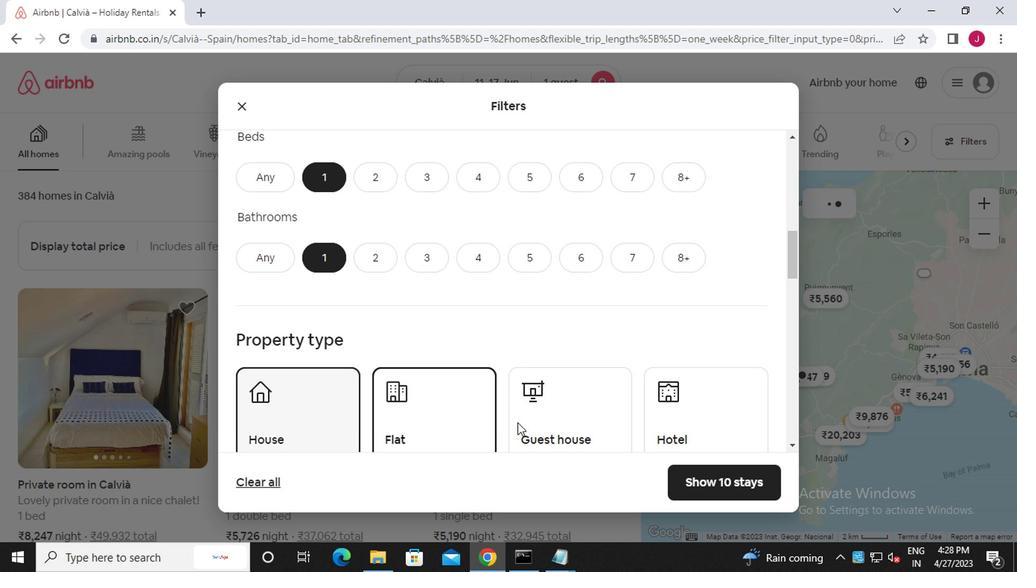 
Action: Mouse pressed left at (555, 427)
Screenshot: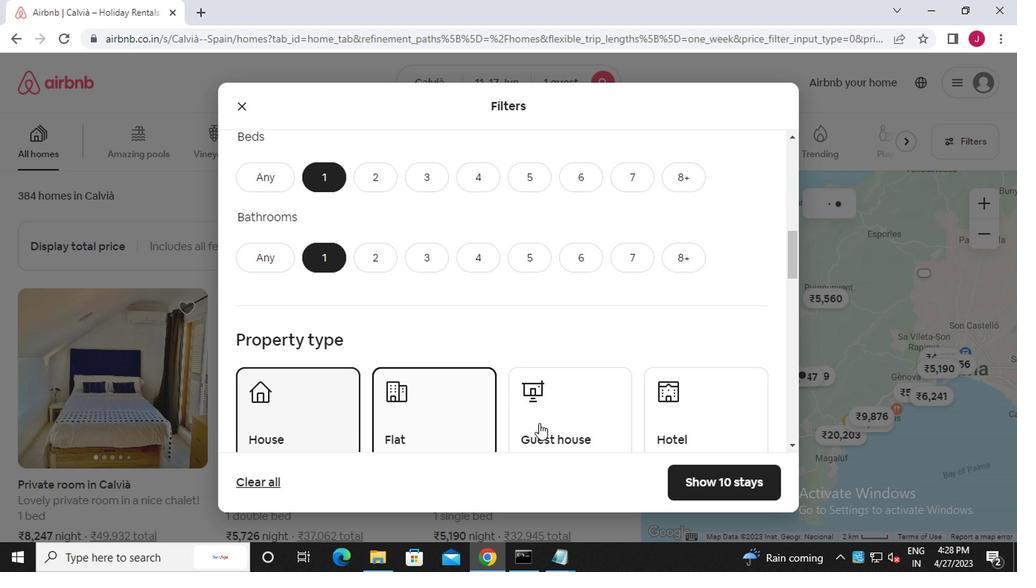 
Action: Mouse moved to (714, 423)
Screenshot: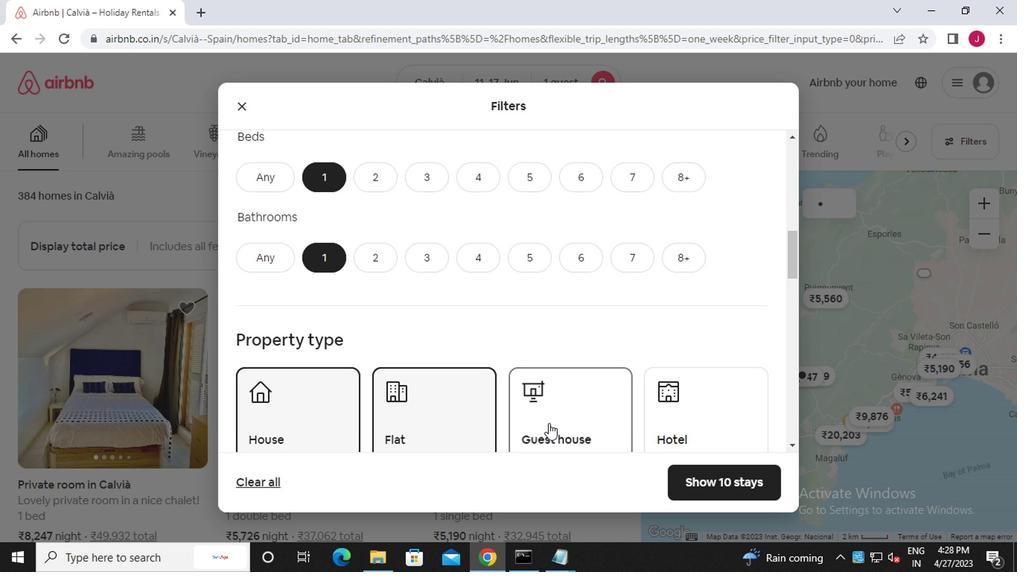 
Action: Mouse pressed left at (714, 423)
Screenshot: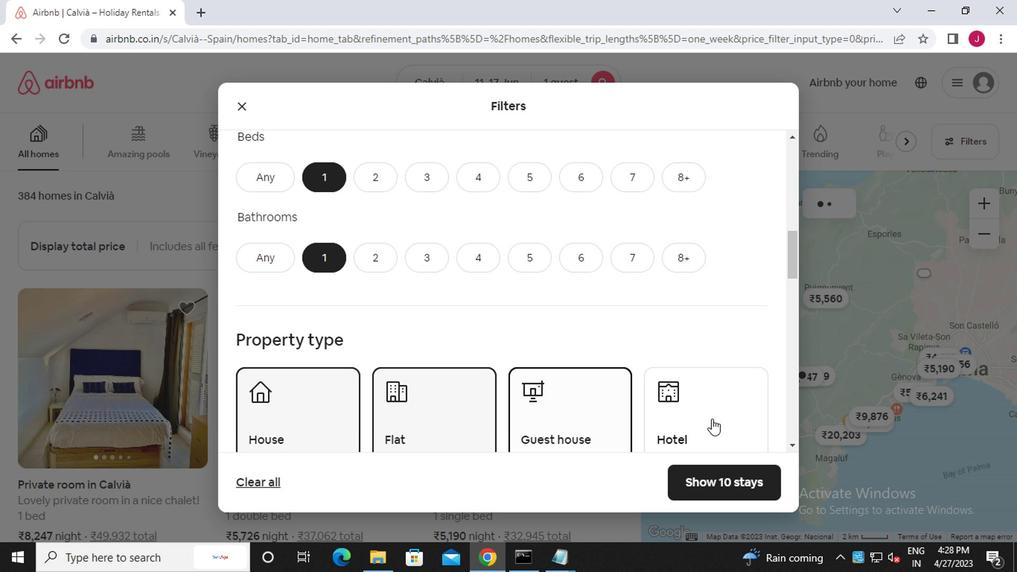 
Action: Mouse moved to (565, 403)
Screenshot: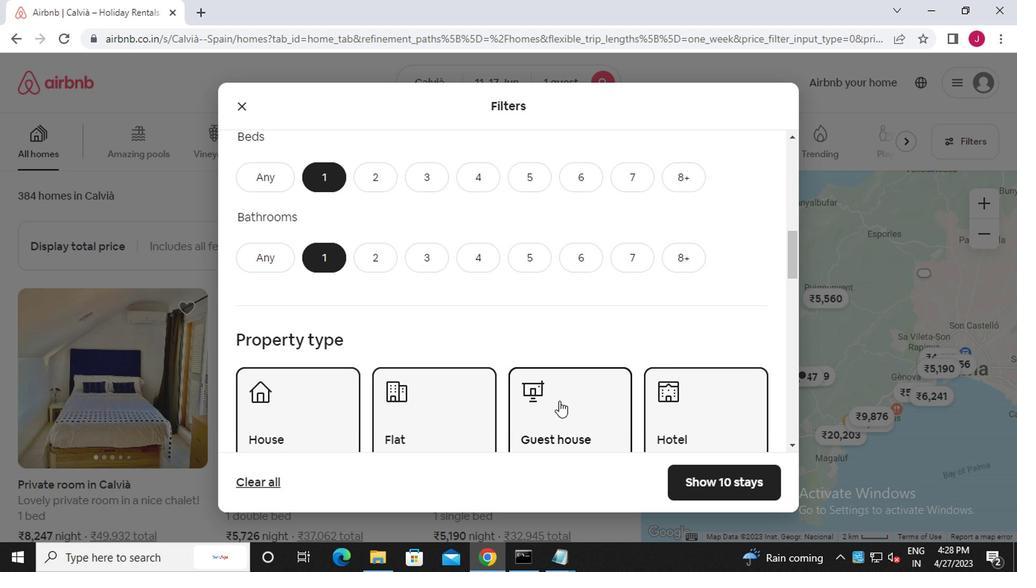 
Action: Mouse scrolled (565, 402) with delta (0, -1)
Screenshot: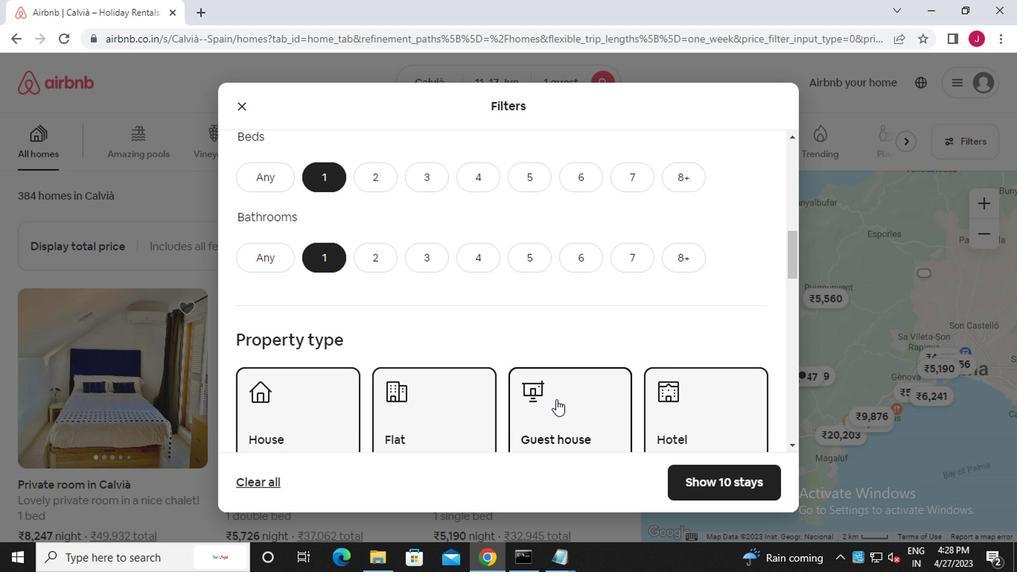 
Action: Mouse scrolled (565, 402) with delta (0, -1)
Screenshot: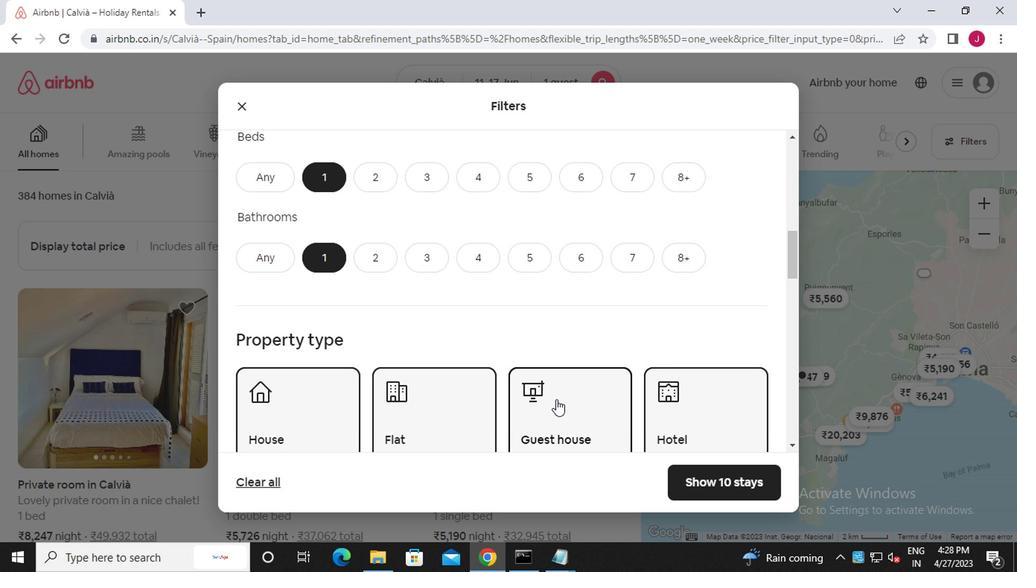 
Action: Mouse scrolled (565, 402) with delta (0, -1)
Screenshot: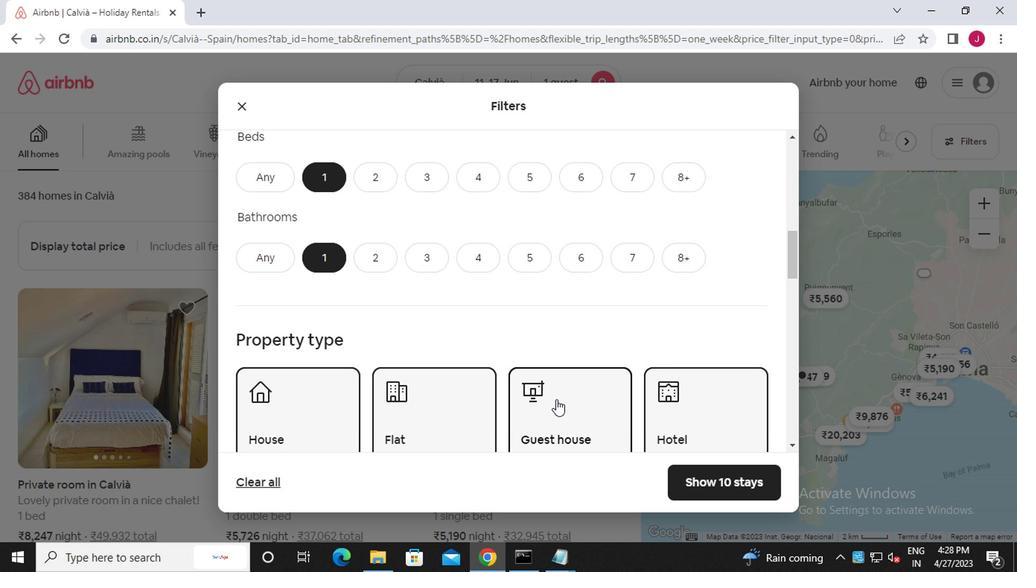 
Action: Mouse scrolled (565, 402) with delta (0, -1)
Screenshot: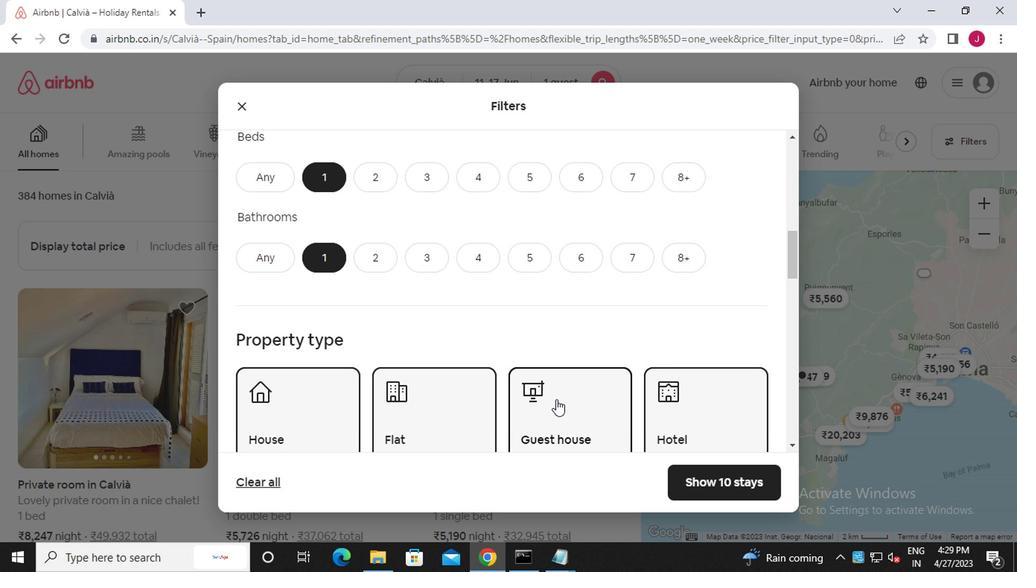 
Action: Mouse scrolled (565, 402) with delta (0, -1)
Screenshot: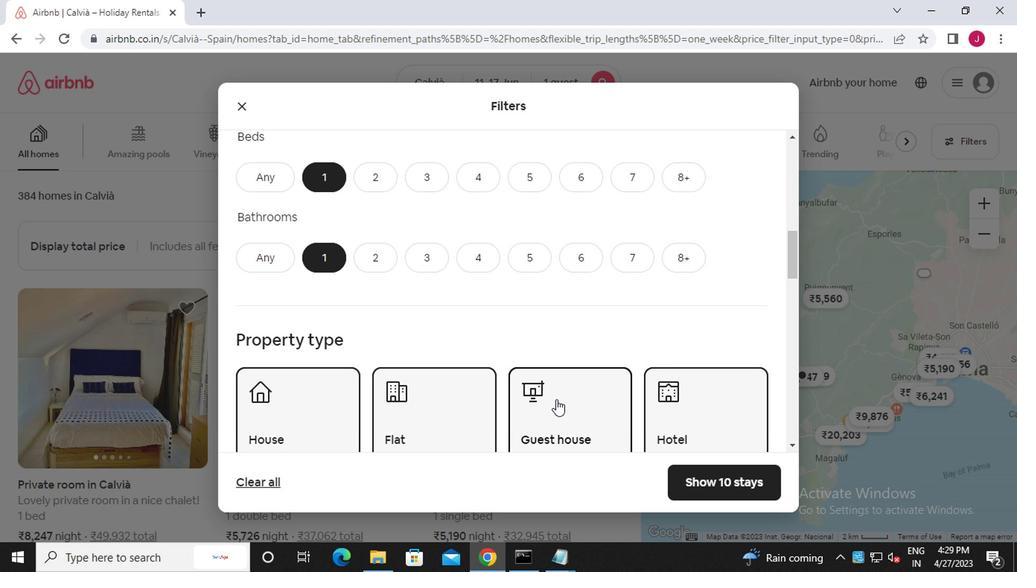 
Action: Mouse moved to (469, 386)
Screenshot: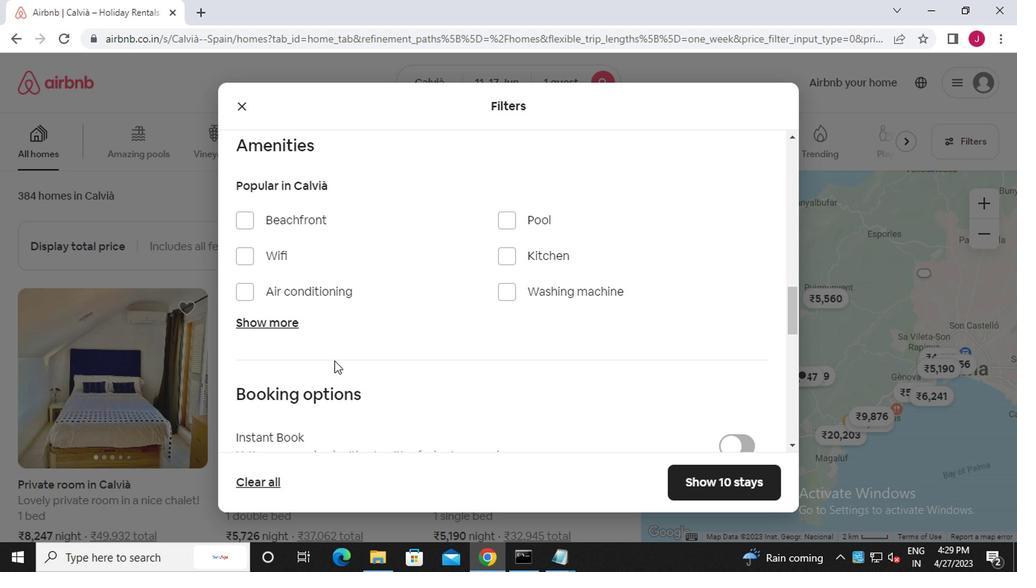 
Action: Mouse scrolled (469, 385) with delta (0, 0)
Screenshot: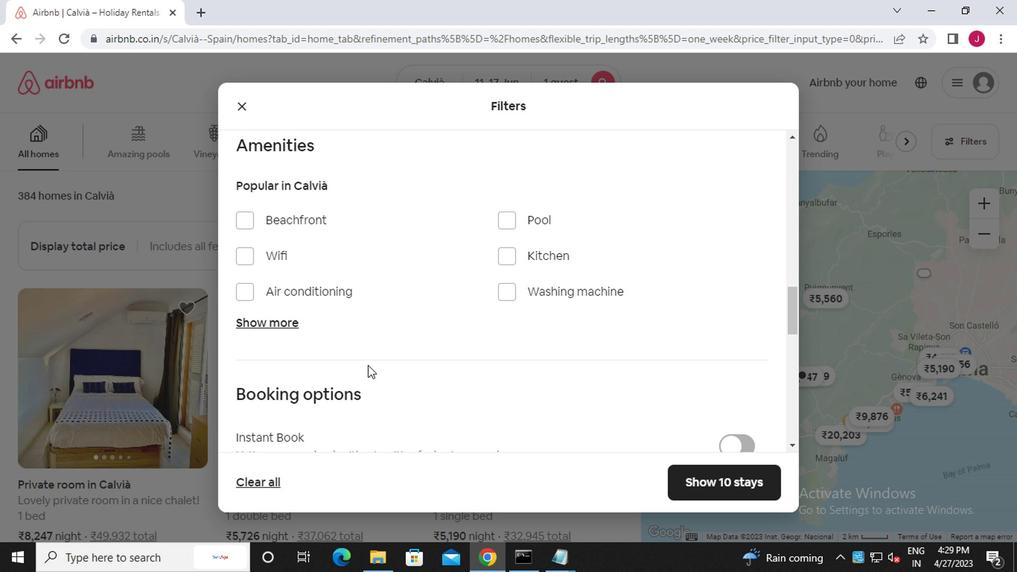 
Action: Mouse moved to (469, 386)
Screenshot: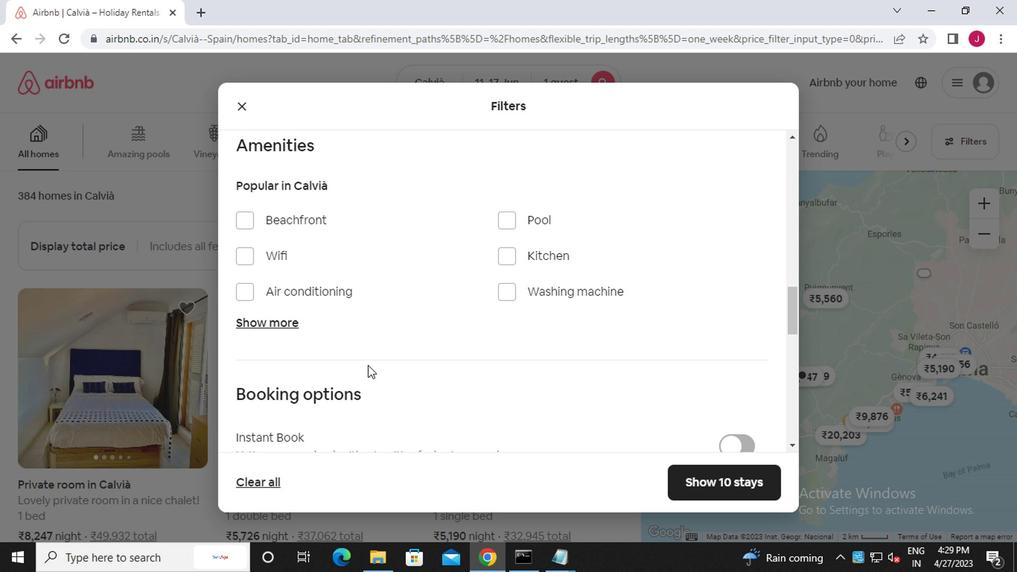 
Action: Mouse scrolled (469, 385) with delta (0, 0)
Screenshot: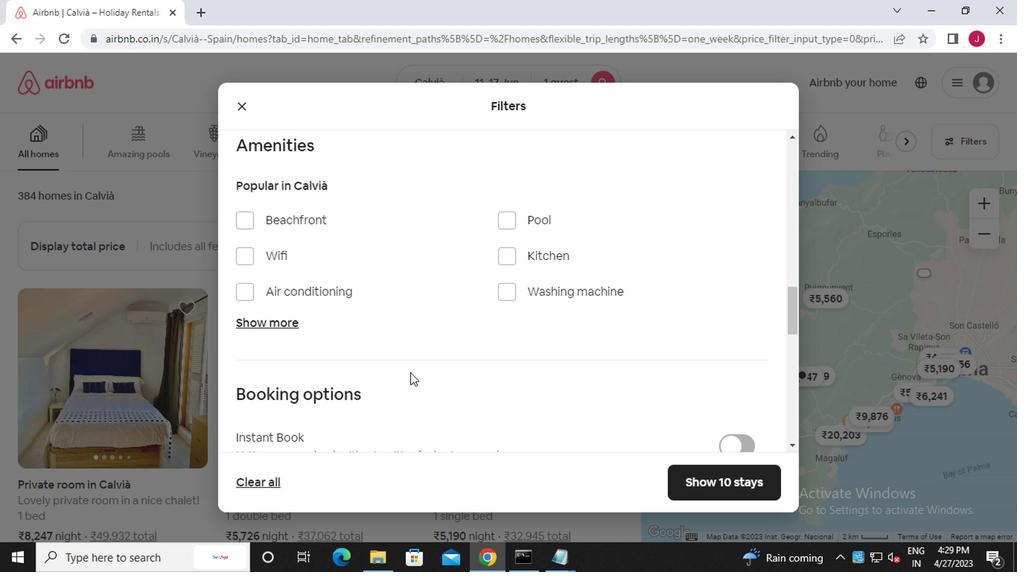 
Action: Mouse scrolled (469, 385) with delta (0, 0)
Screenshot: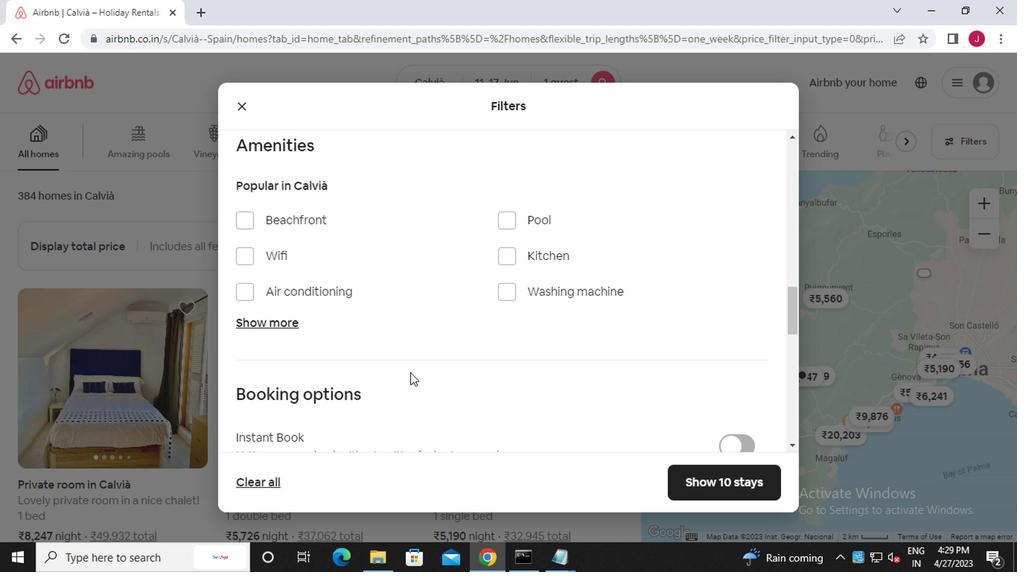 
Action: Mouse moved to (737, 274)
Screenshot: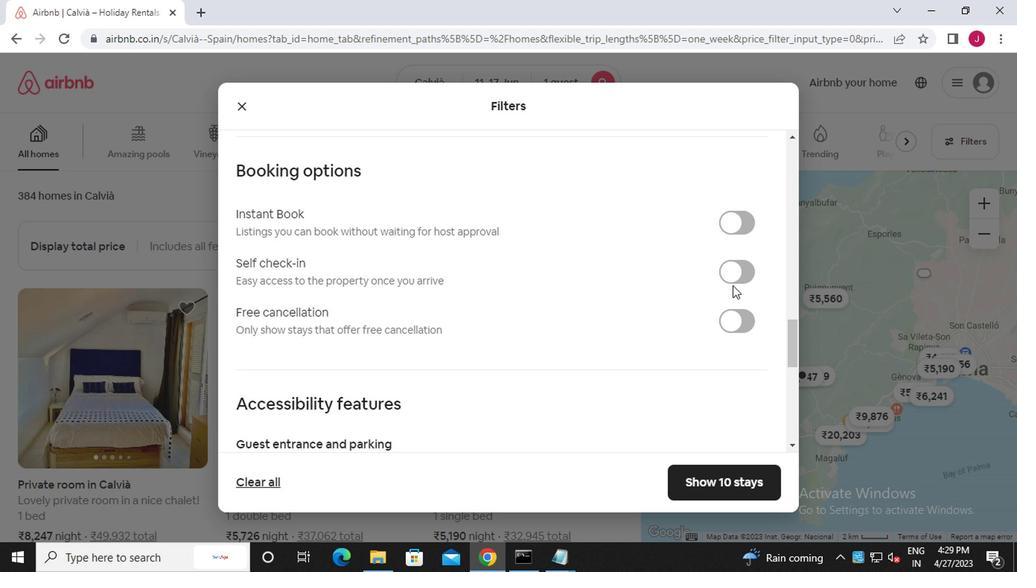 
Action: Mouse pressed left at (737, 274)
Screenshot: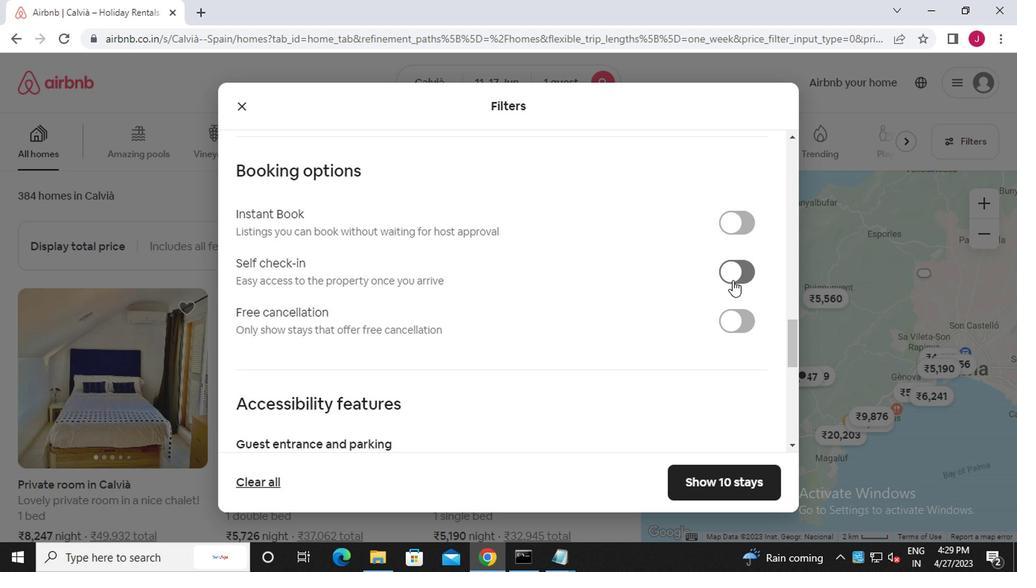 
Action: Mouse moved to (340, 353)
Screenshot: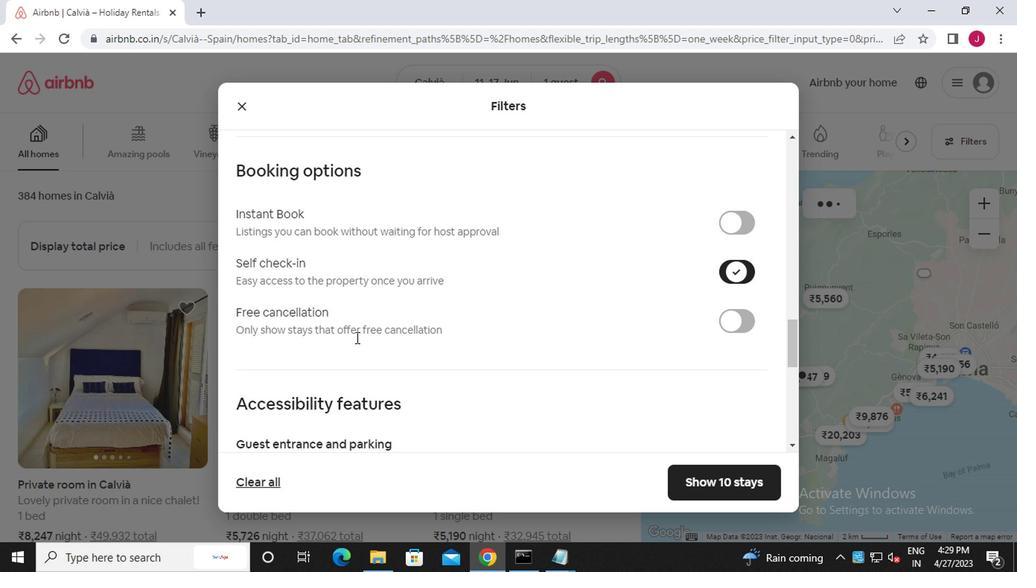 
Action: Mouse scrolled (340, 353) with delta (0, 0)
Screenshot: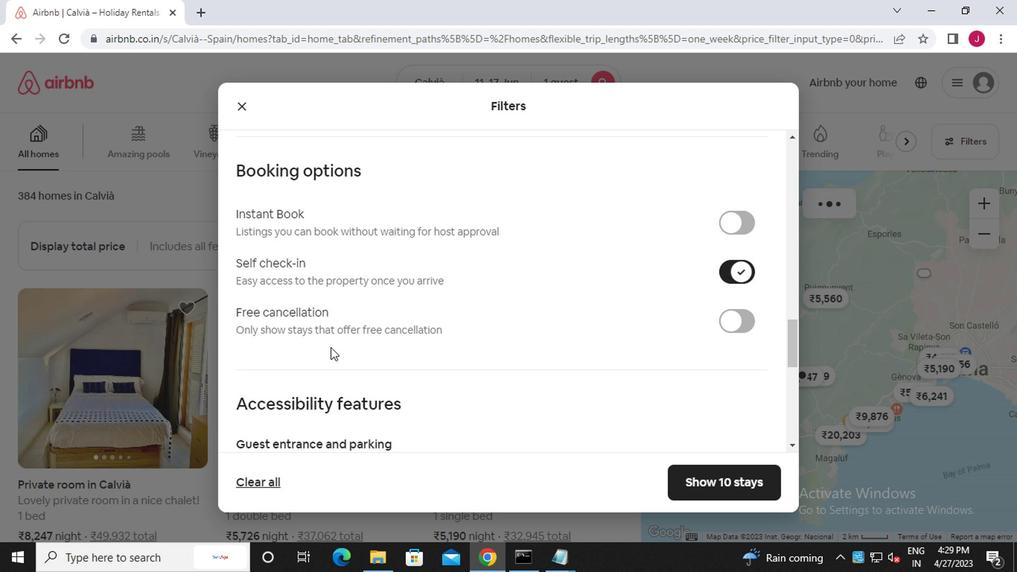 
Action: Mouse scrolled (340, 353) with delta (0, 0)
Screenshot: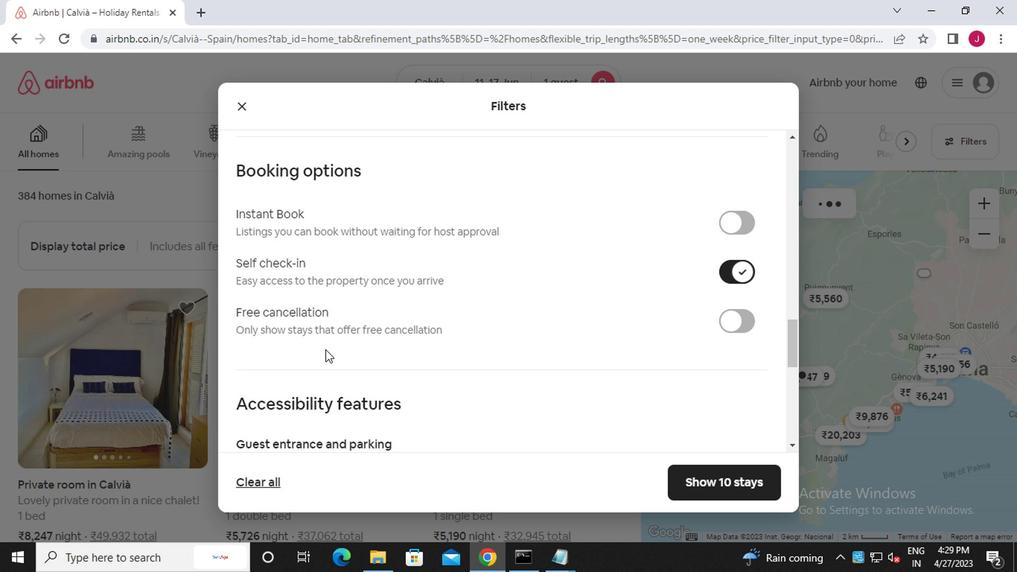 
Action: Mouse scrolled (340, 353) with delta (0, 0)
Screenshot: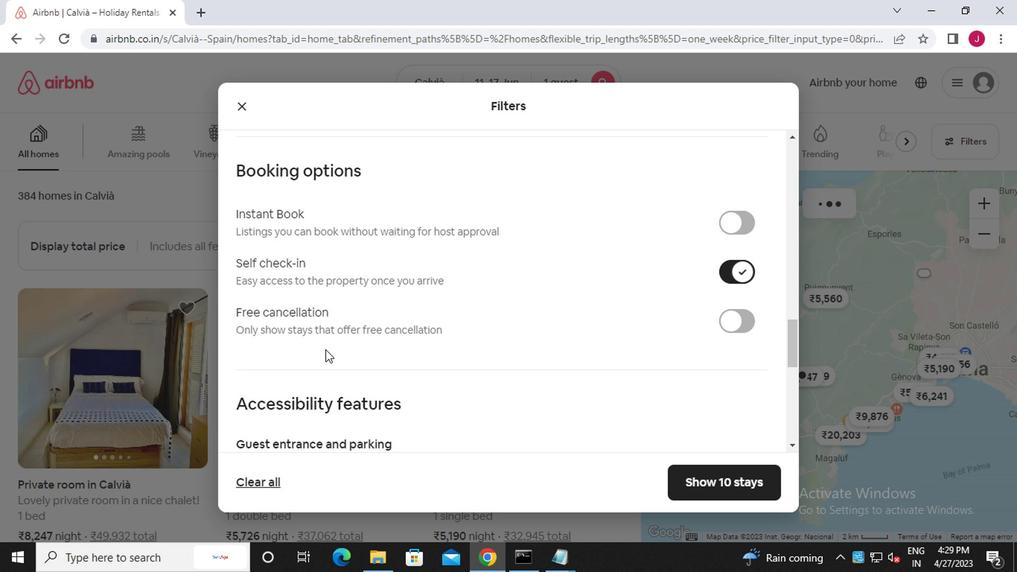 
Action: Mouse scrolled (340, 353) with delta (0, 0)
Screenshot: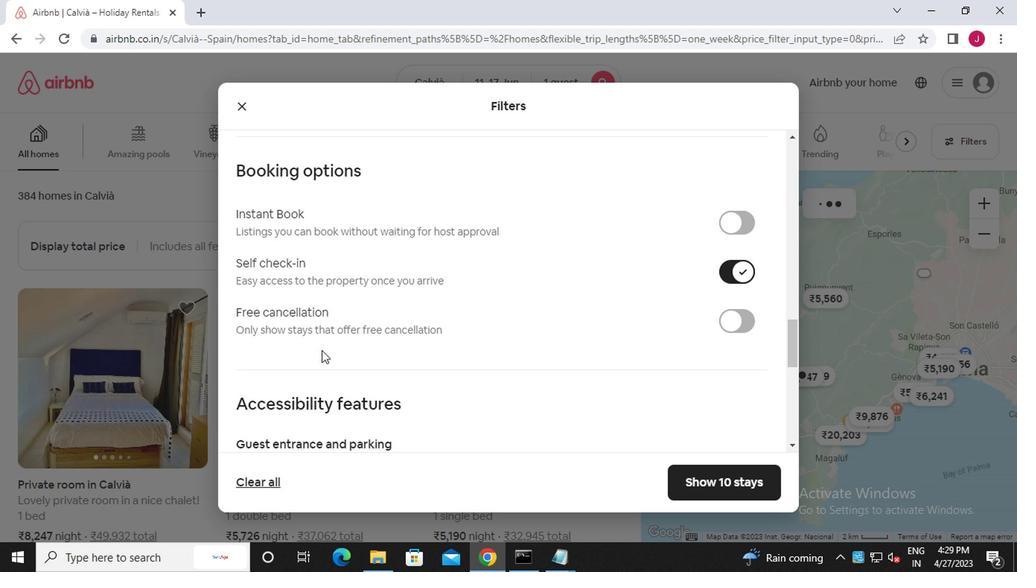 
Action: Mouse scrolled (340, 353) with delta (0, 0)
Screenshot: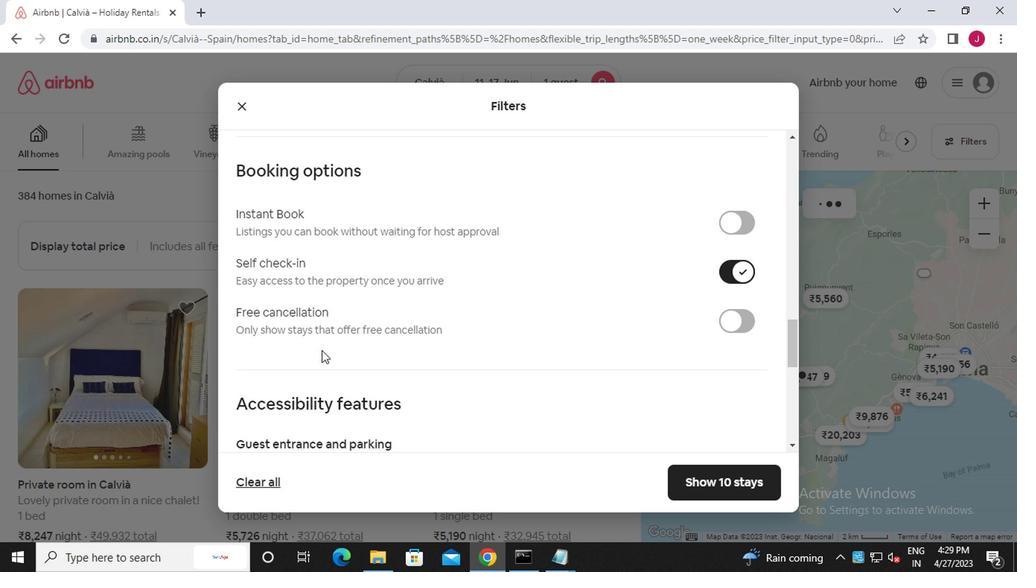 
Action: Mouse scrolled (340, 353) with delta (0, 0)
Screenshot: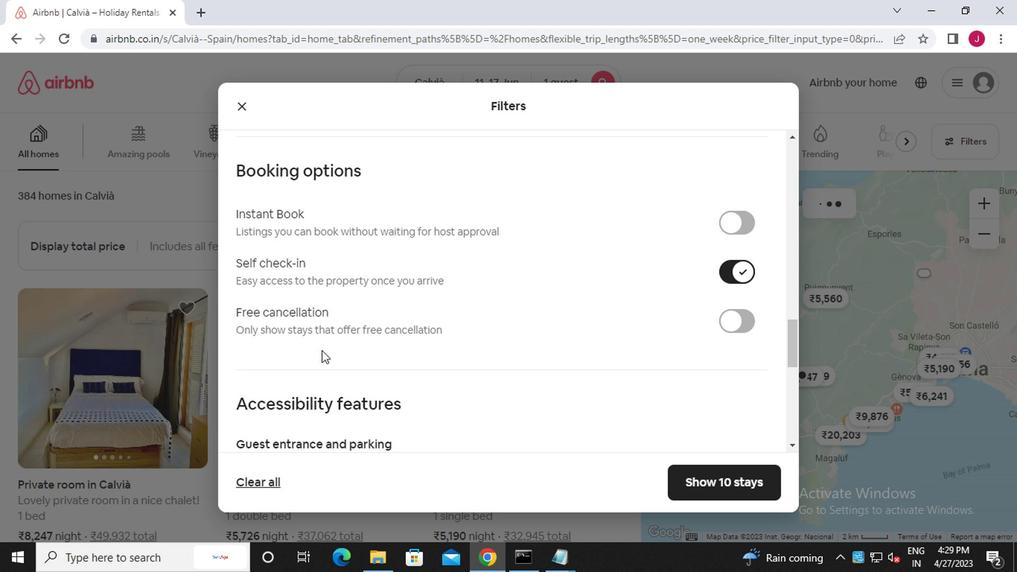 
Action: Mouse moved to (339, 354)
Screenshot: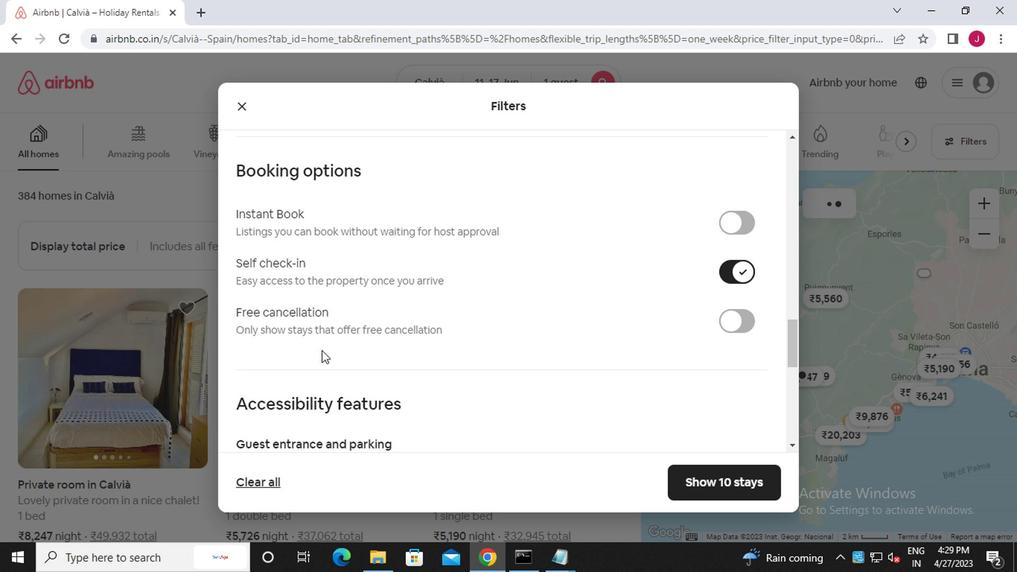 
Action: Mouse scrolled (339, 353) with delta (0, 0)
Screenshot: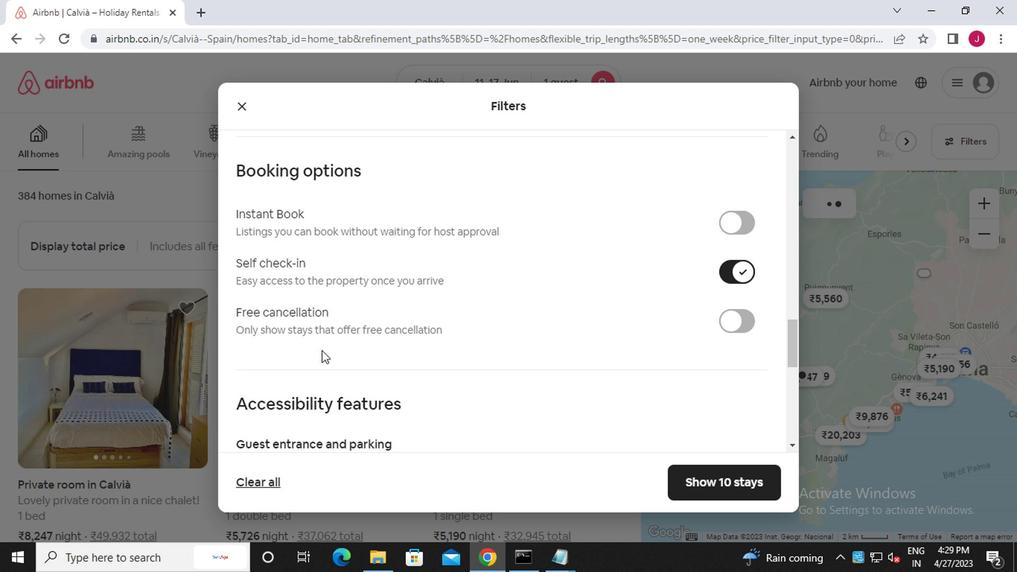 
Action: Mouse moved to (269, 353)
Screenshot: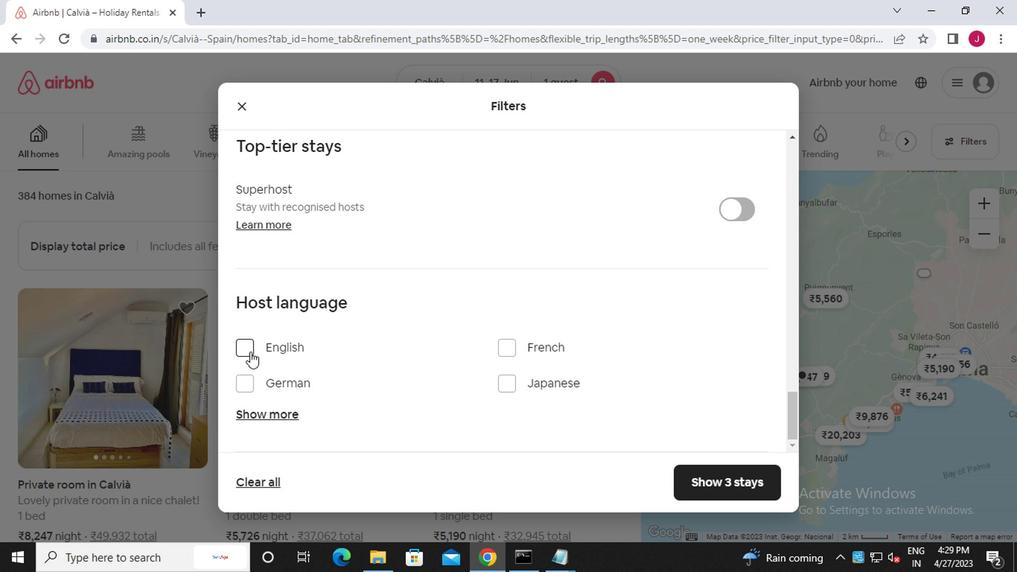 
Action: Mouse pressed left at (269, 353)
Screenshot: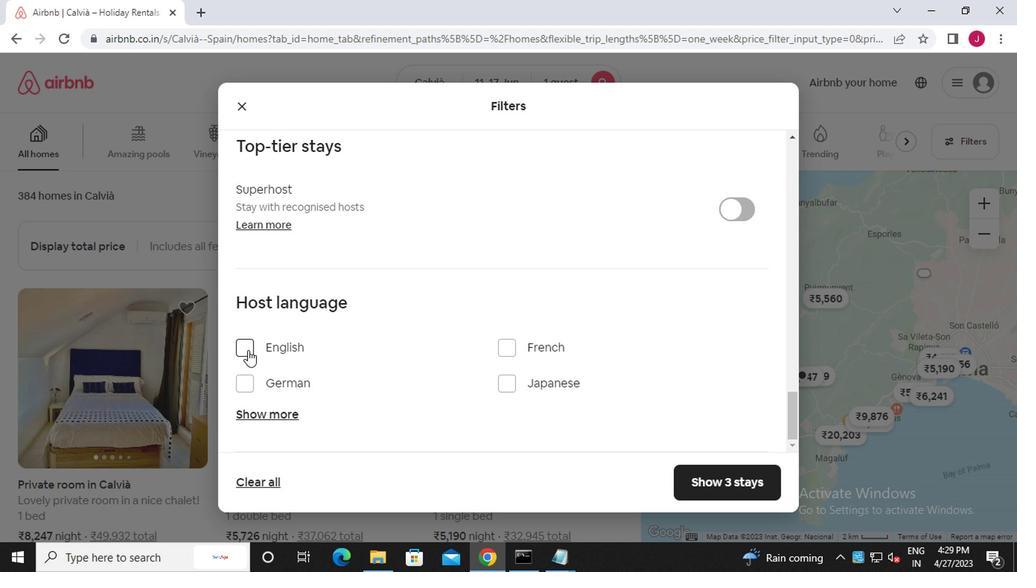 
Action: Mouse moved to (703, 493)
Screenshot: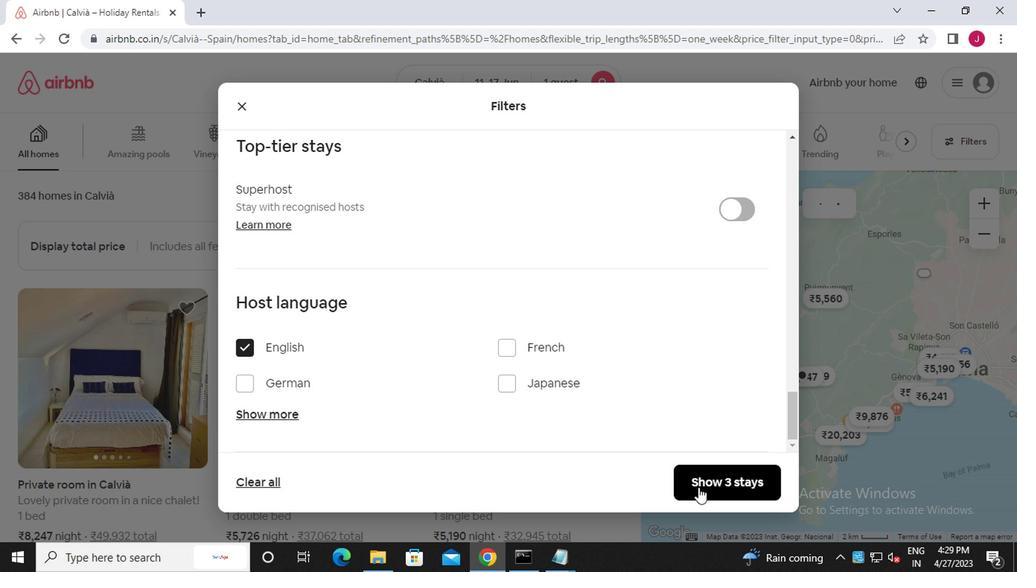 
Action: Mouse pressed left at (703, 493)
Screenshot: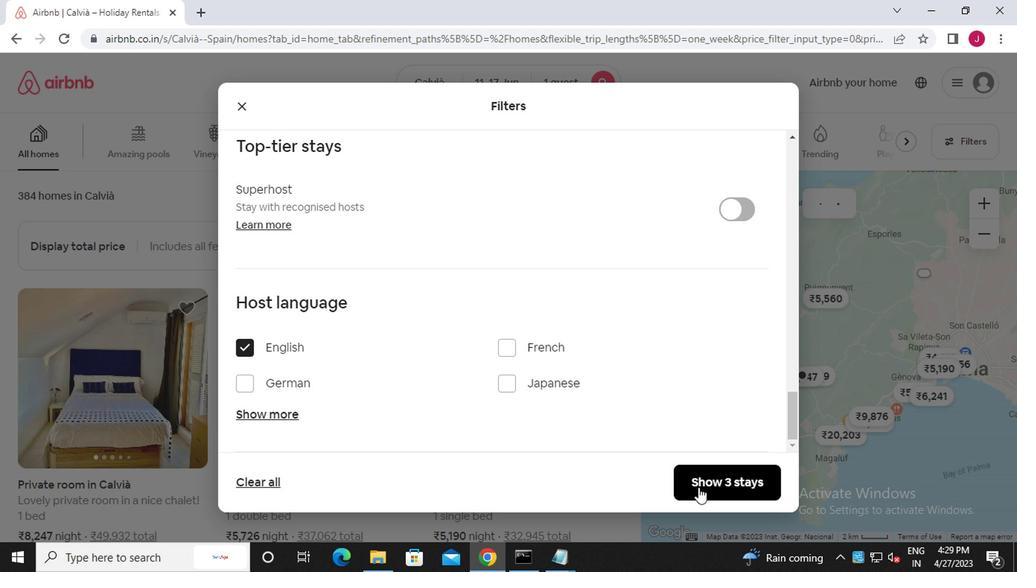 
